 Task: Forward email with the signature Elle Wilson with the subject Interview follow-up from softage.1@softage.net to softage.8@softage.net with the message Please confirm your availability for the meeting scheduled on [date and time]., select first word, change the font color from current to yellow and background color to blue Send the email
Action: Mouse moved to (817, 62)
Screenshot: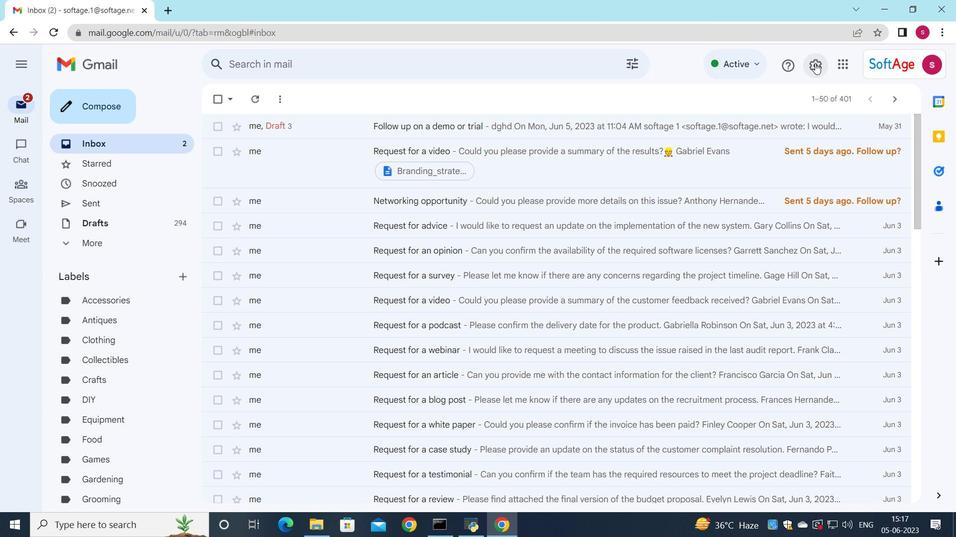 
Action: Mouse pressed left at (817, 62)
Screenshot: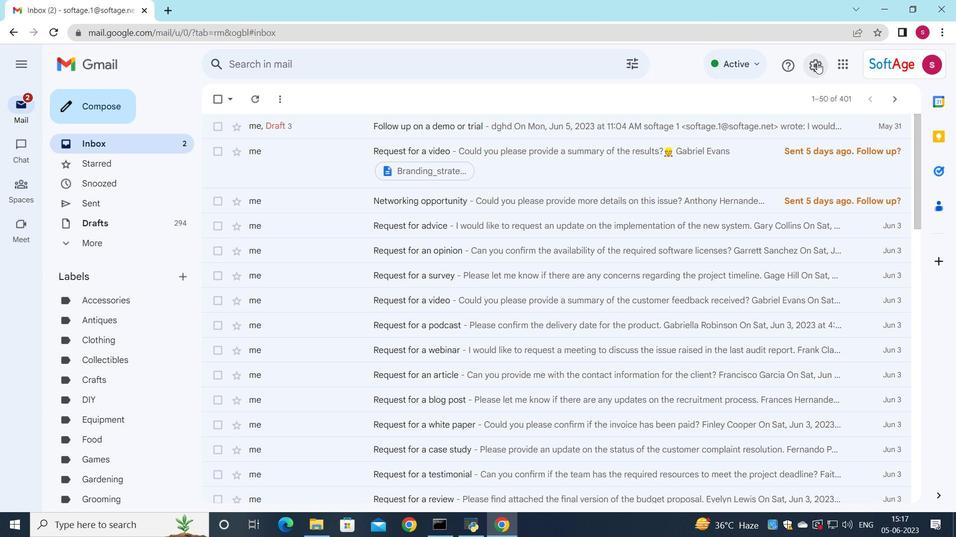 
Action: Mouse moved to (818, 120)
Screenshot: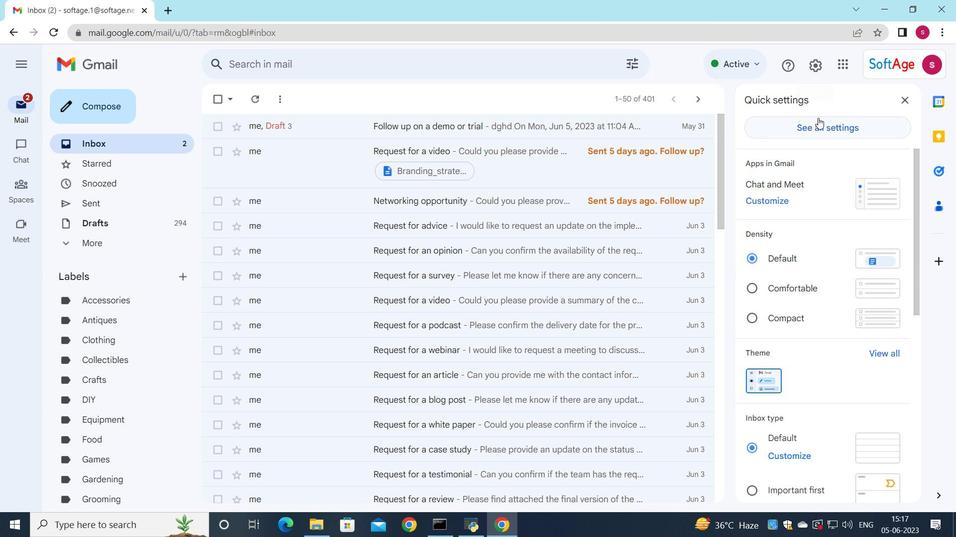 
Action: Mouse pressed left at (818, 120)
Screenshot: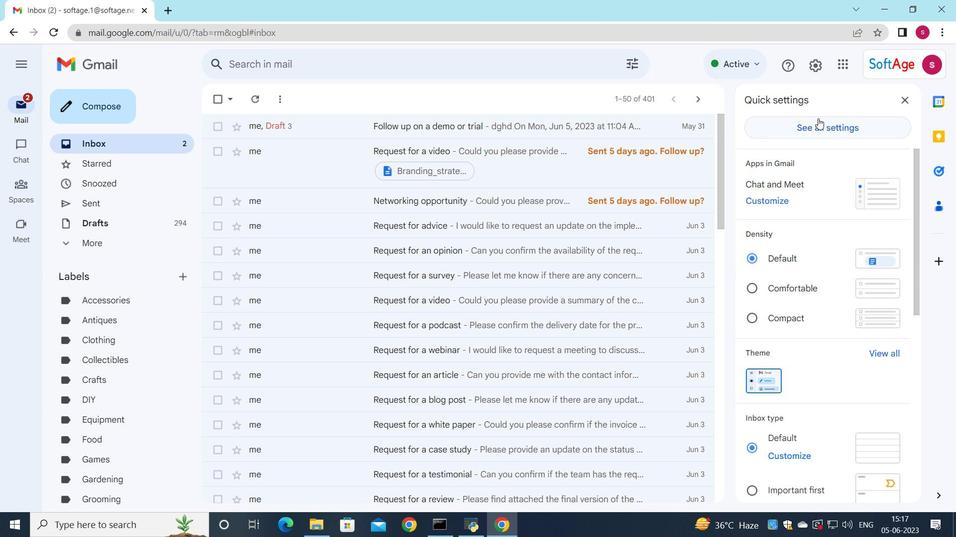 
Action: Mouse moved to (591, 220)
Screenshot: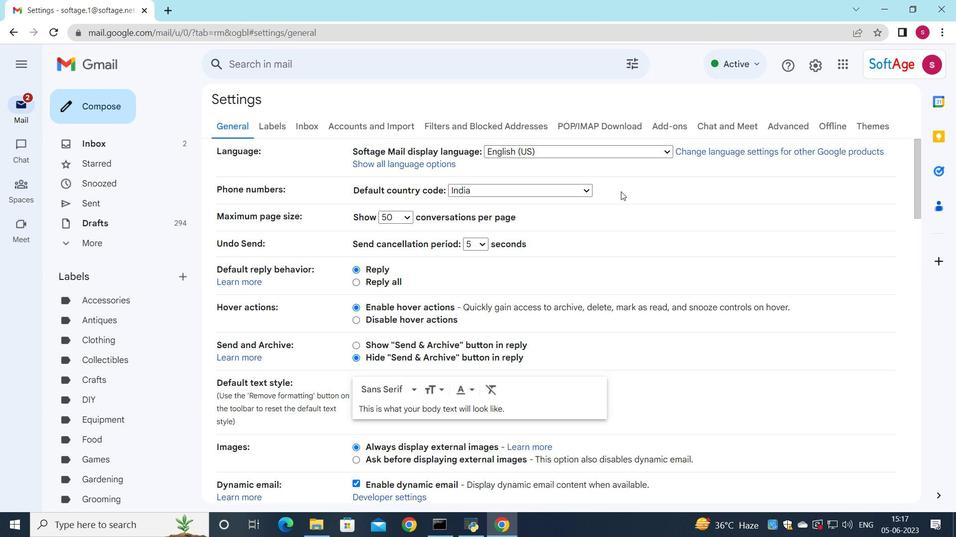 
Action: Mouse scrolled (591, 220) with delta (0, 0)
Screenshot: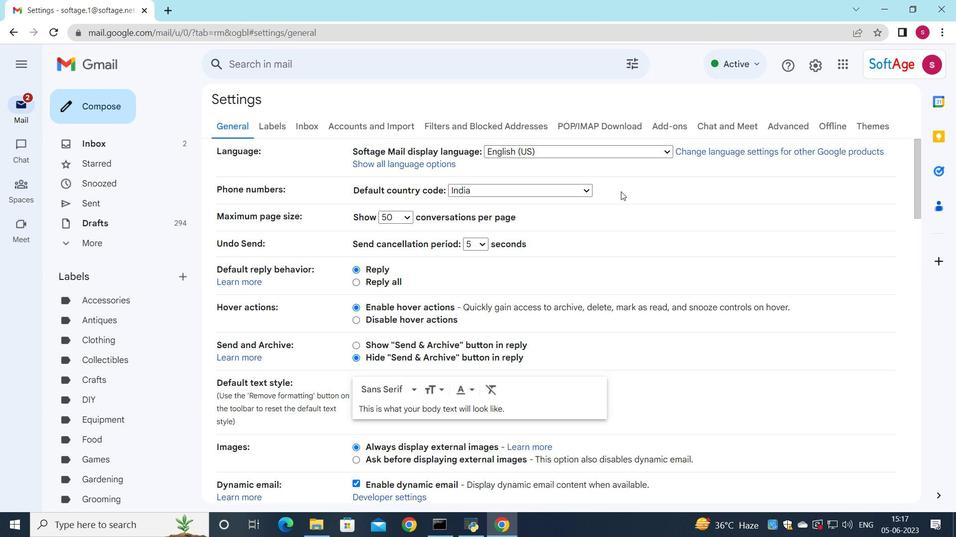
Action: Mouse moved to (587, 223)
Screenshot: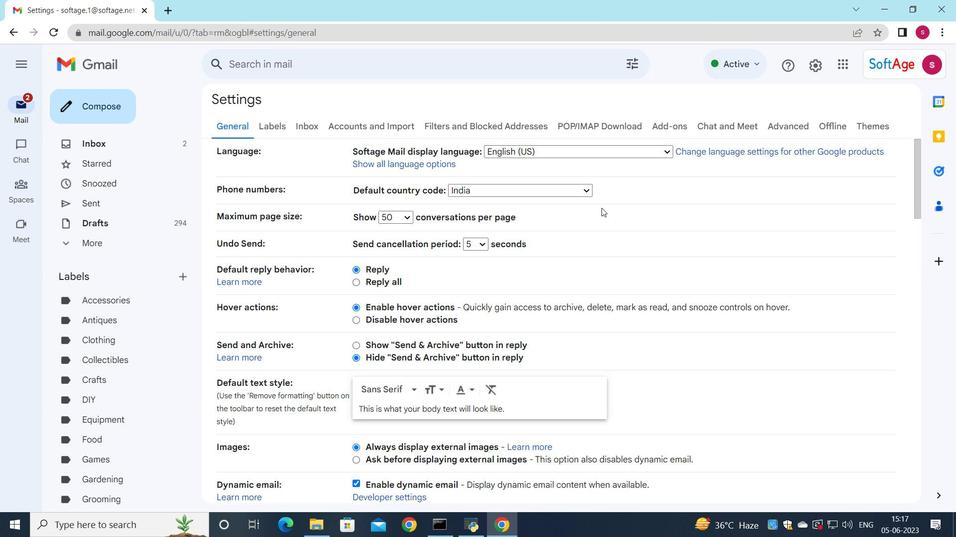 
Action: Mouse scrolled (587, 222) with delta (0, 0)
Screenshot: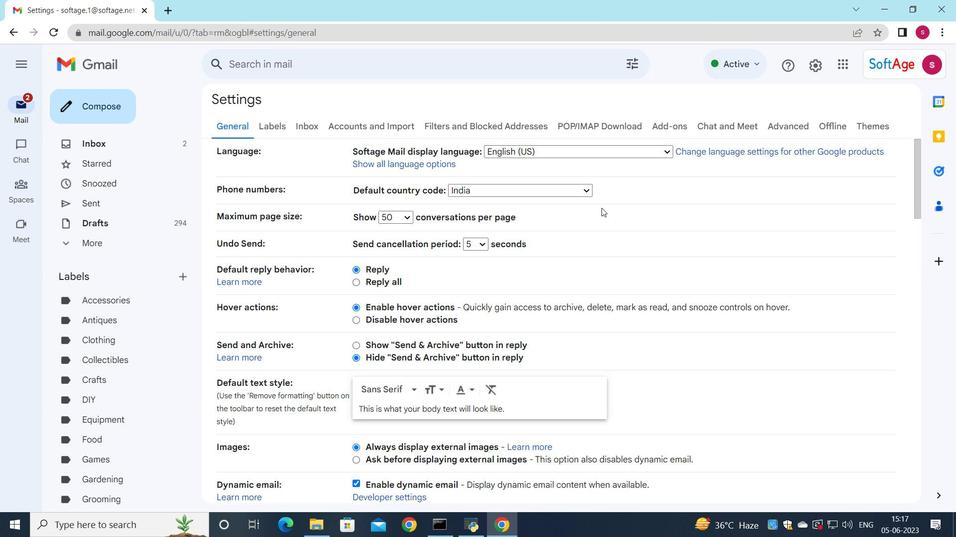 
Action: Mouse scrolled (587, 222) with delta (0, 0)
Screenshot: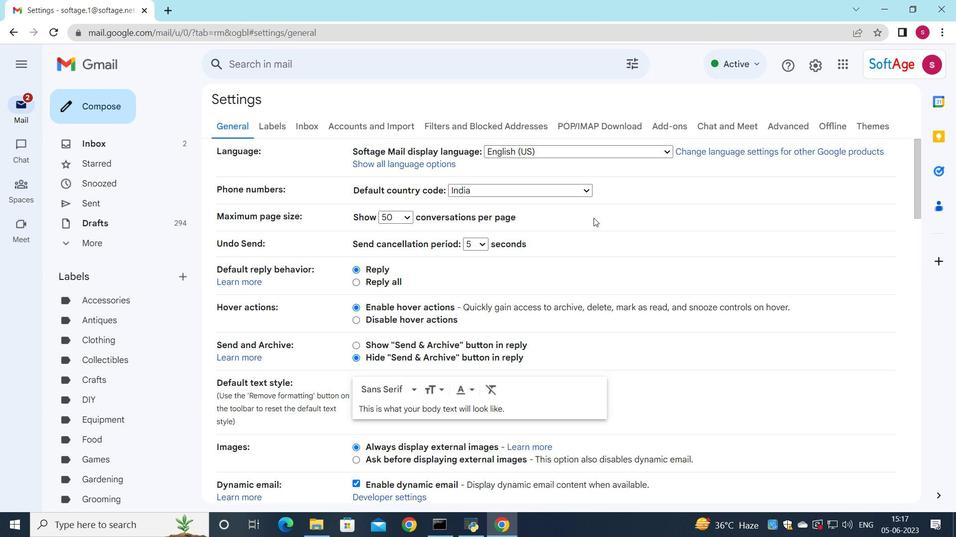 
Action: Mouse moved to (570, 256)
Screenshot: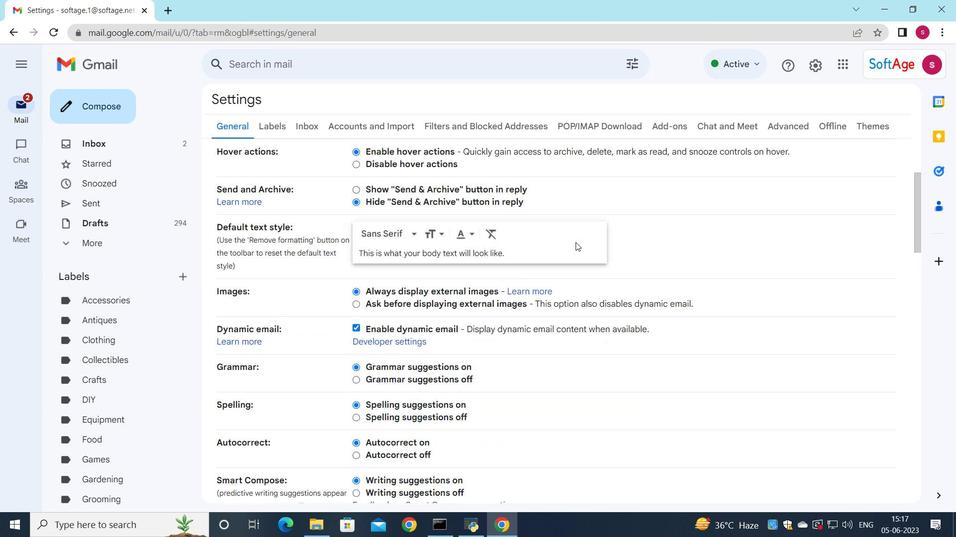 
Action: Mouse scrolled (570, 256) with delta (0, 0)
Screenshot: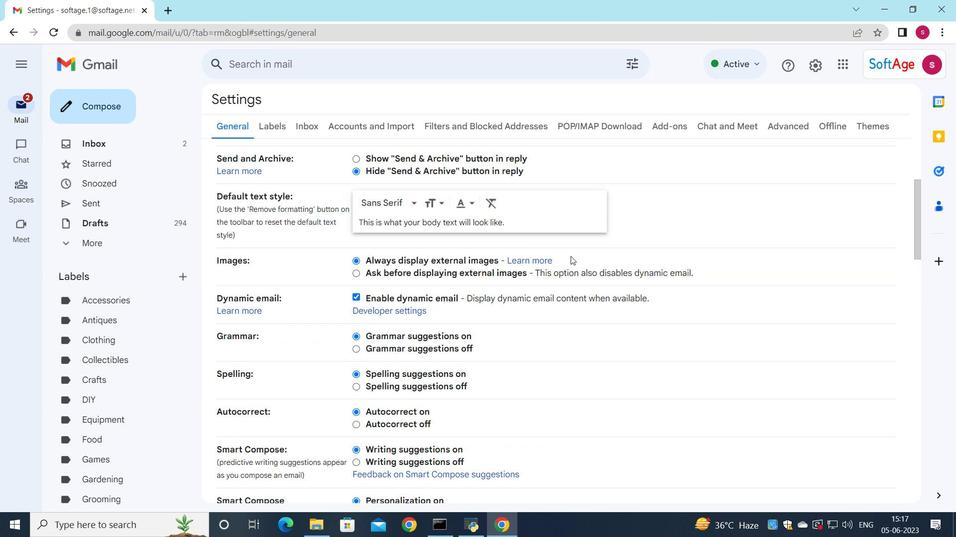 
Action: Mouse moved to (569, 266)
Screenshot: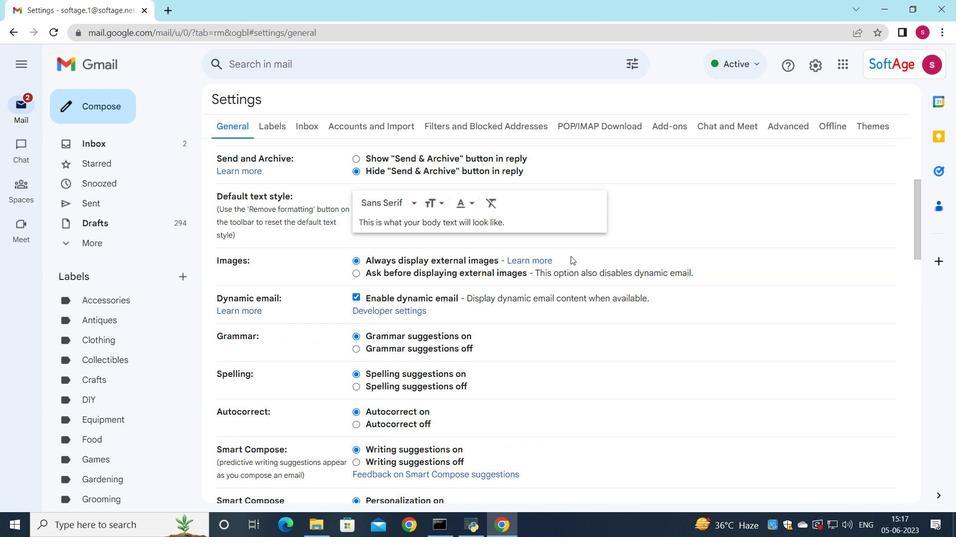 
Action: Mouse scrolled (569, 265) with delta (0, 0)
Screenshot: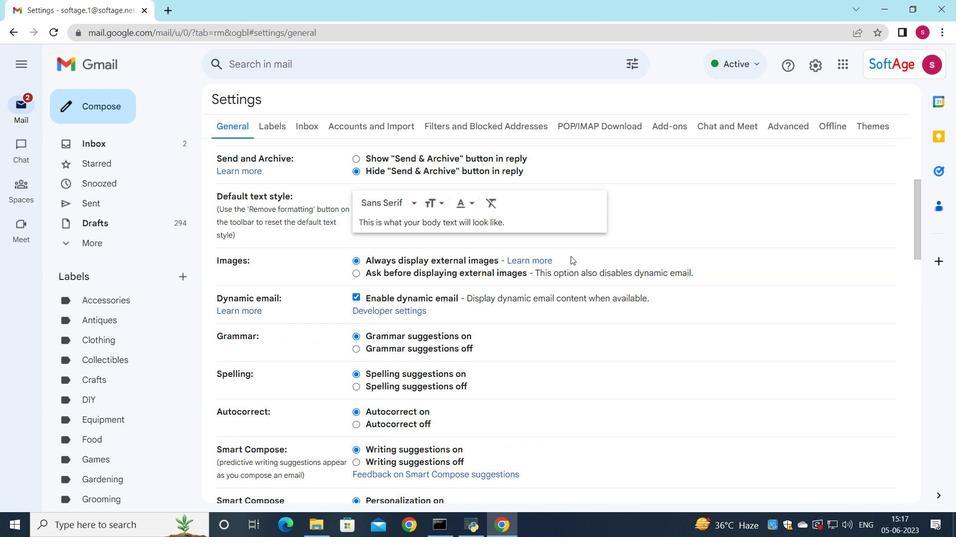 
Action: Mouse moved to (510, 339)
Screenshot: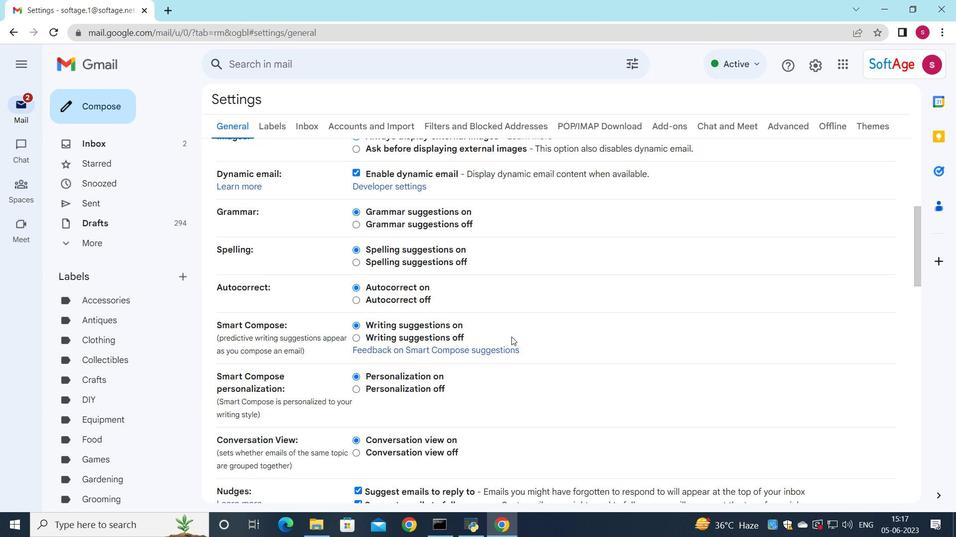 
Action: Mouse scrolled (510, 338) with delta (0, 0)
Screenshot: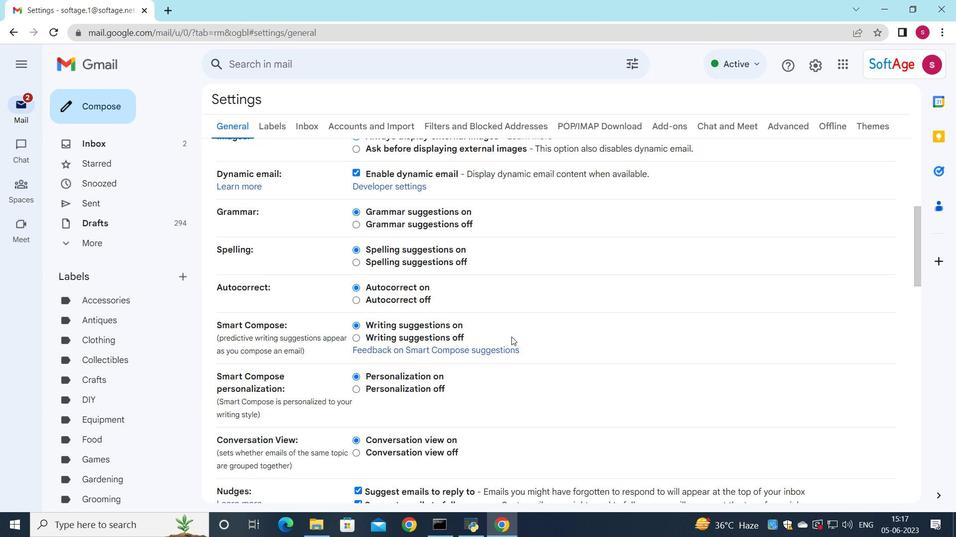 
Action: Mouse moved to (509, 341)
Screenshot: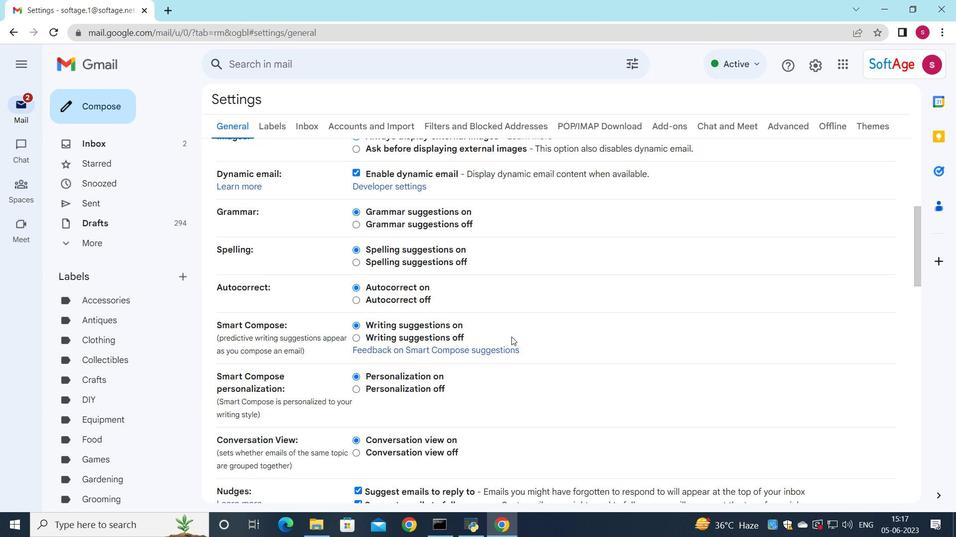 
Action: Mouse scrolled (509, 340) with delta (0, 0)
Screenshot: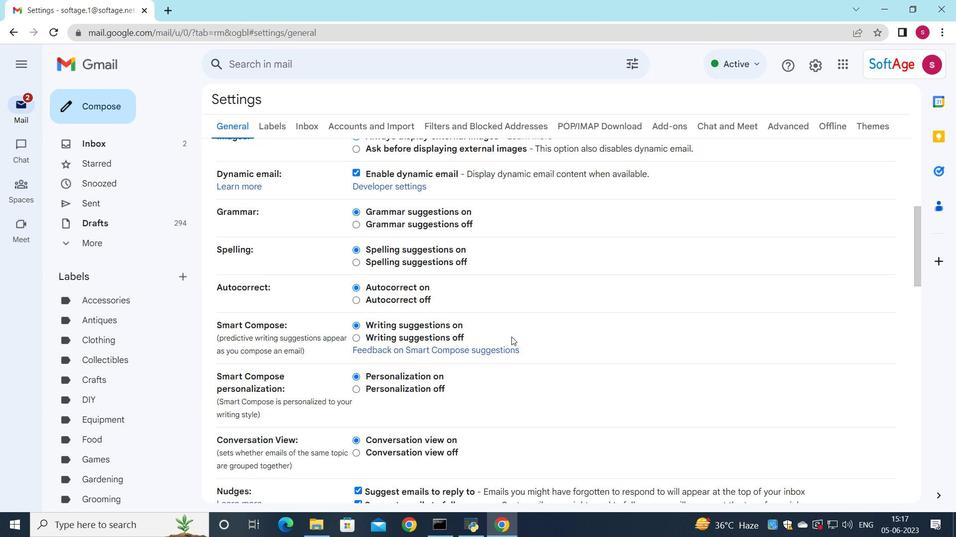 
Action: Mouse moved to (505, 345)
Screenshot: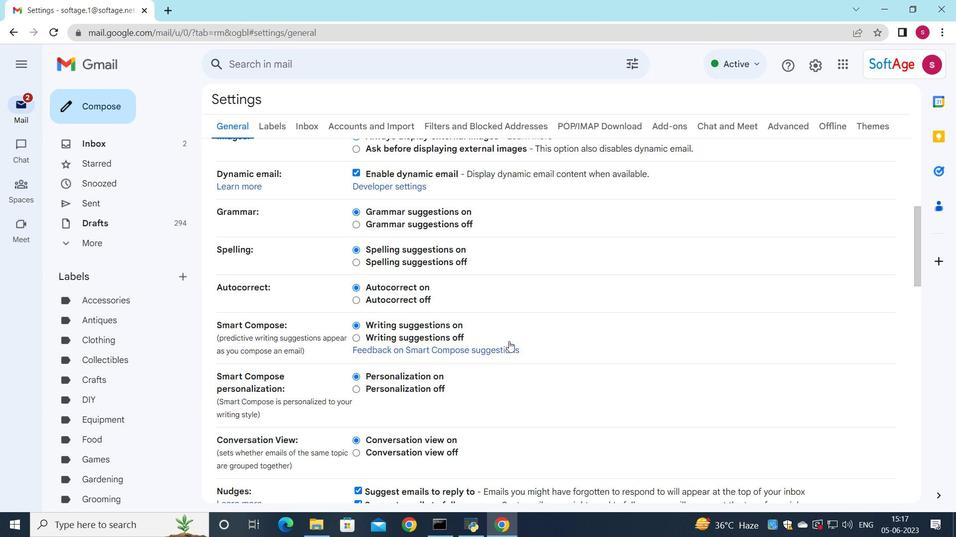 
Action: Mouse scrolled (508, 342) with delta (0, 0)
Screenshot: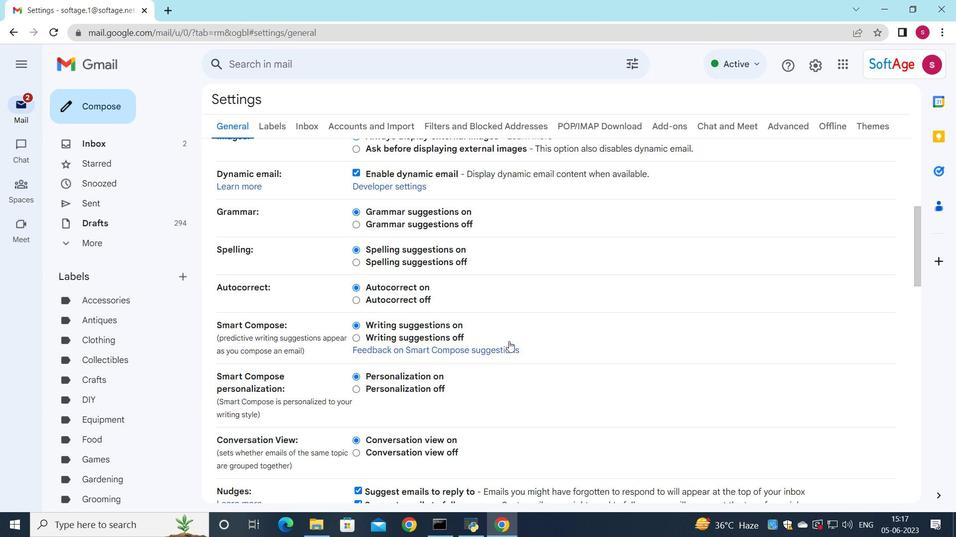 
Action: Mouse moved to (480, 381)
Screenshot: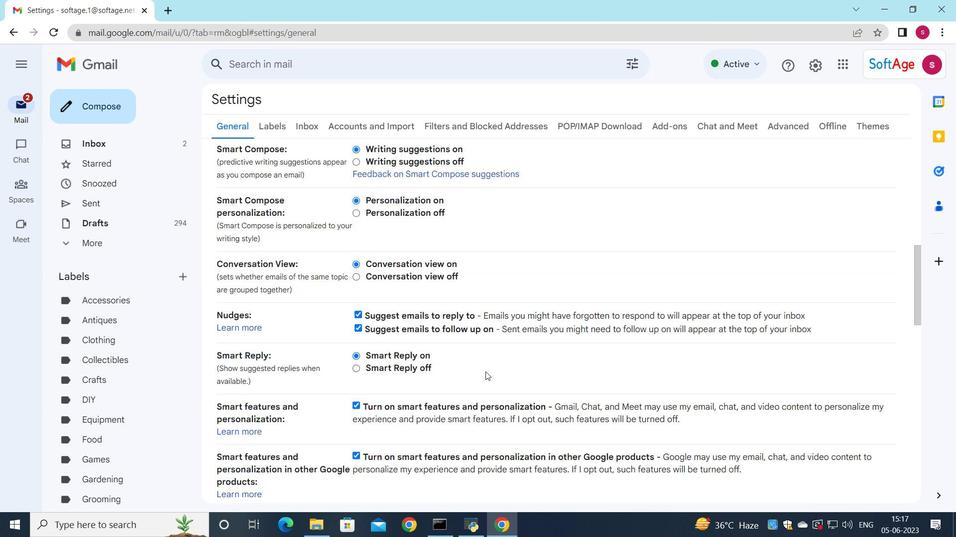 
Action: Mouse scrolled (480, 381) with delta (0, 0)
Screenshot: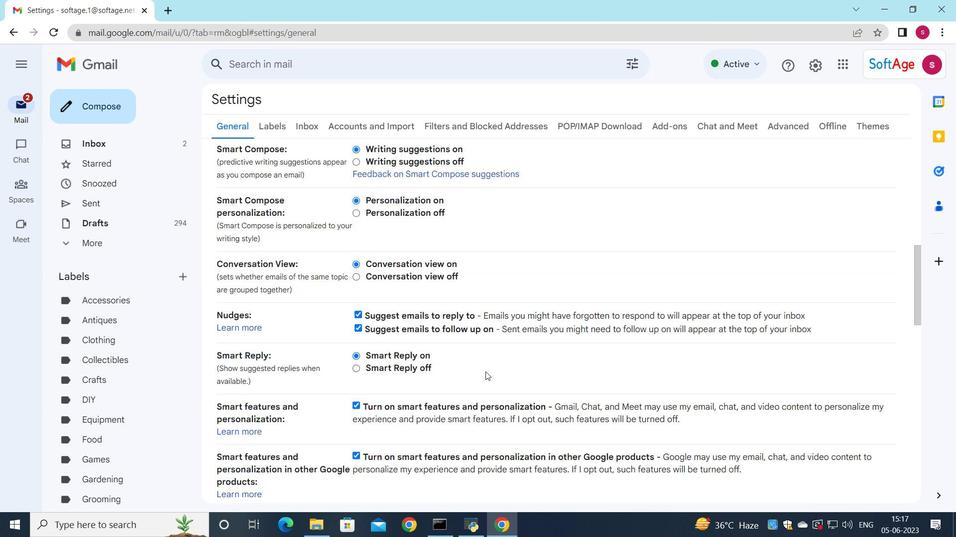 
Action: Mouse moved to (479, 383)
Screenshot: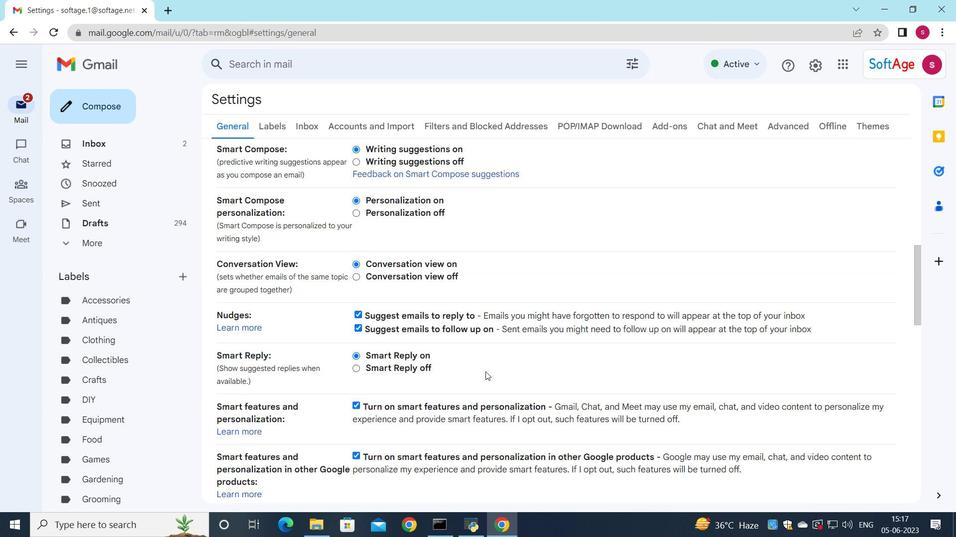 
Action: Mouse scrolled (479, 382) with delta (0, 0)
Screenshot: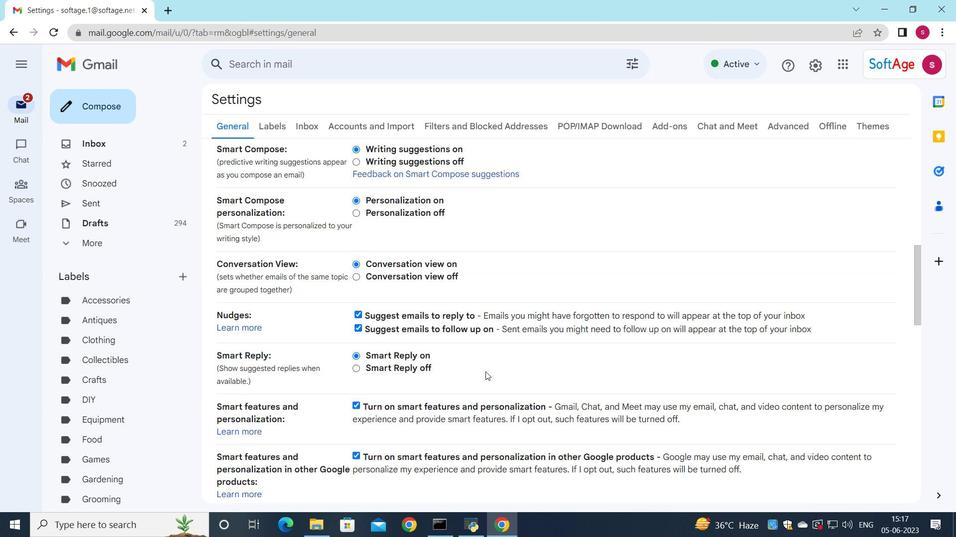 
Action: Mouse scrolled (479, 383) with delta (0, 0)
Screenshot: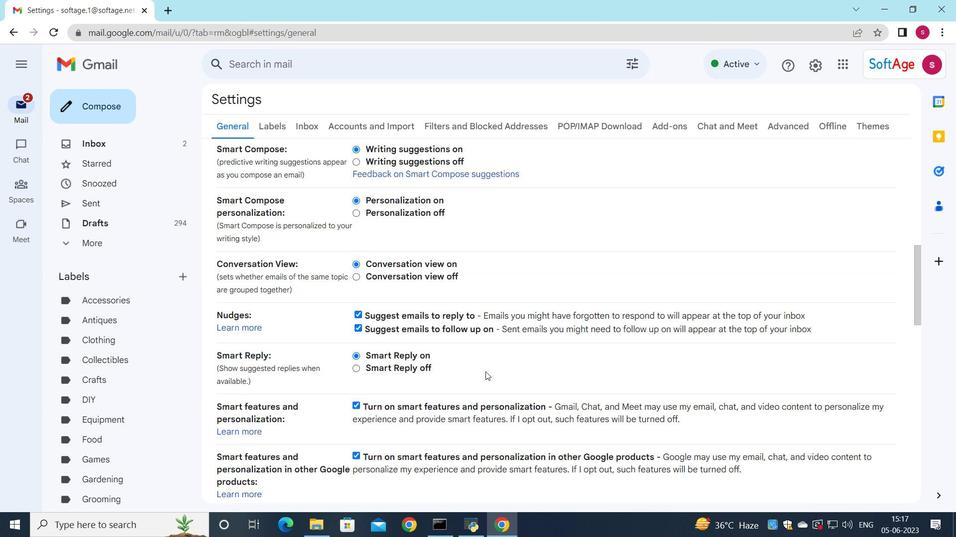 
Action: Mouse moved to (475, 386)
Screenshot: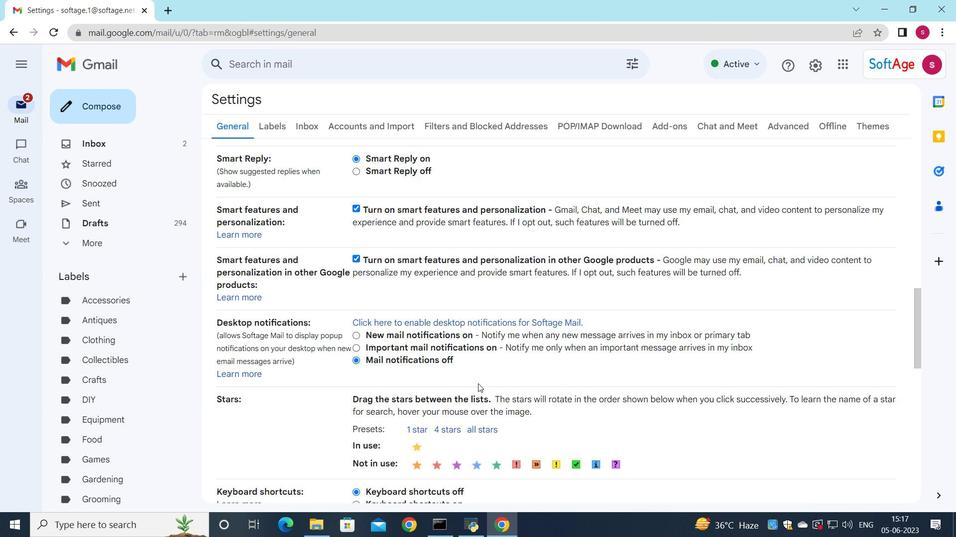 
Action: Mouse scrolled (475, 385) with delta (0, 0)
Screenshot: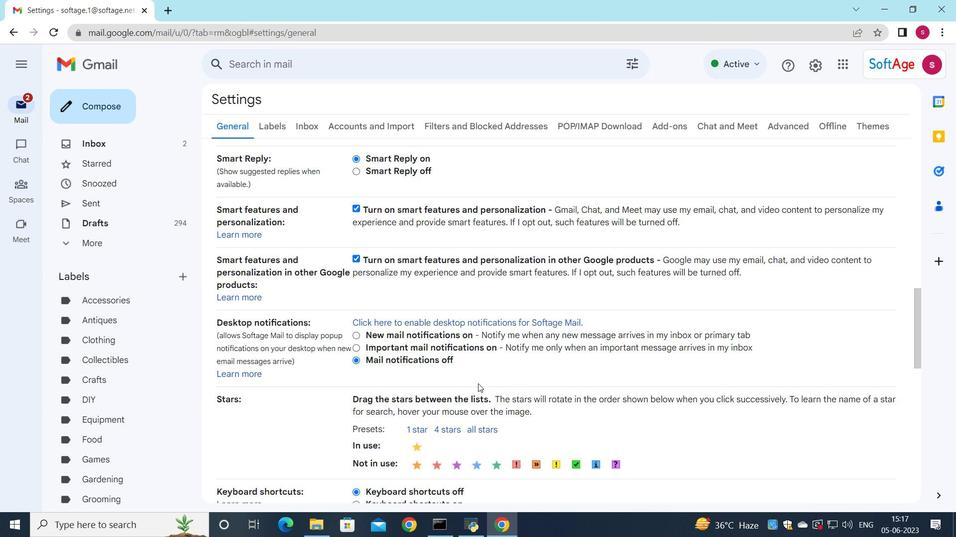 
Action: Mouse moved to (476, 386)
Screenshot: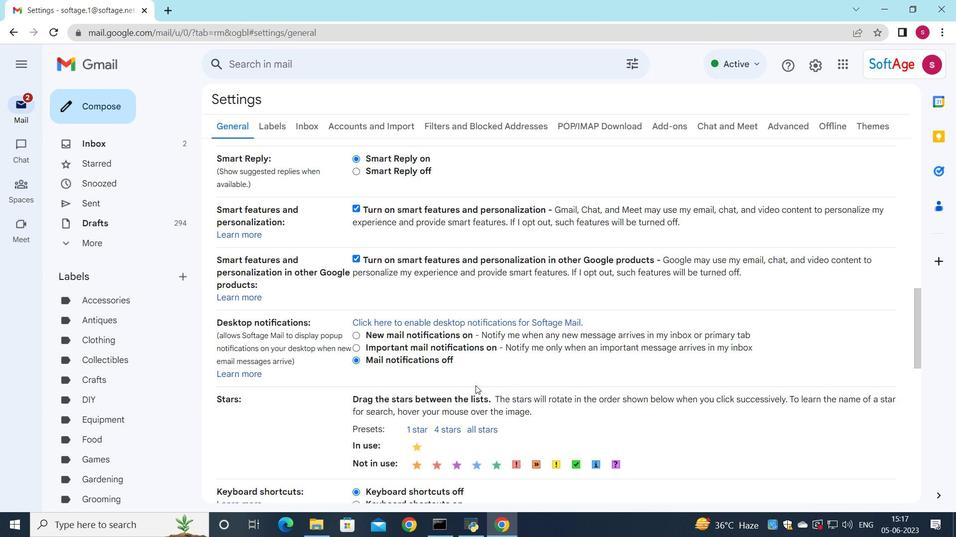 
Action: Mouse scrolled (476, 386) with delta (0, 0)
Screenshot: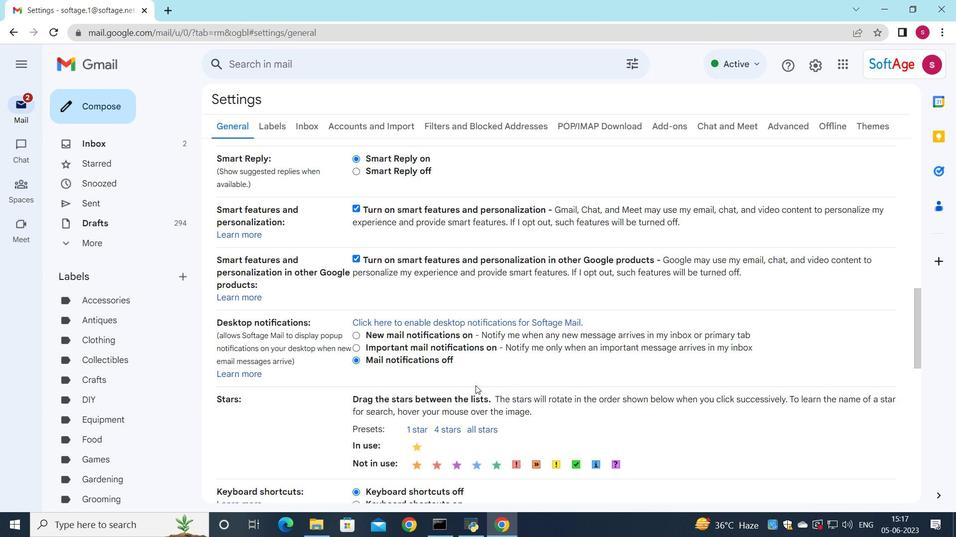 
Action: Mouse moved to (477, 388)
Screenshot: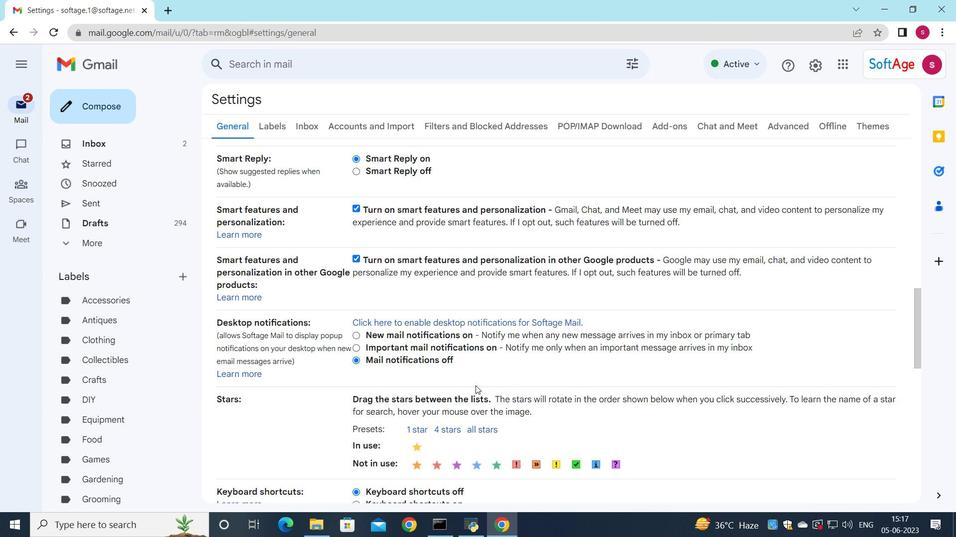 
Action: Mouse scrolled (477, 387) with delta (0, 0)
Screenshot: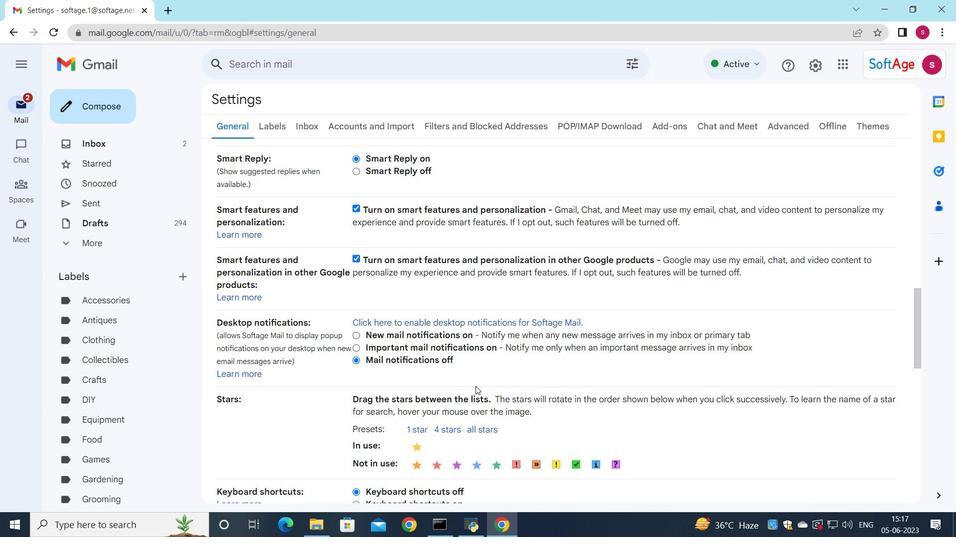
Action: Mouse moved to (414, 447)
Screenshot: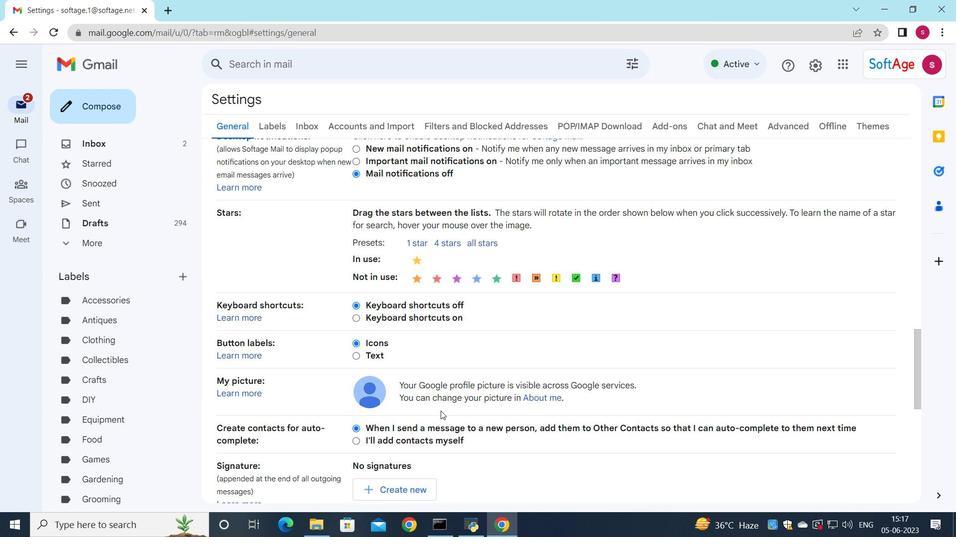 
Action: Mouse scrolled (414, 446) with delta (0, 0)
Screenshot: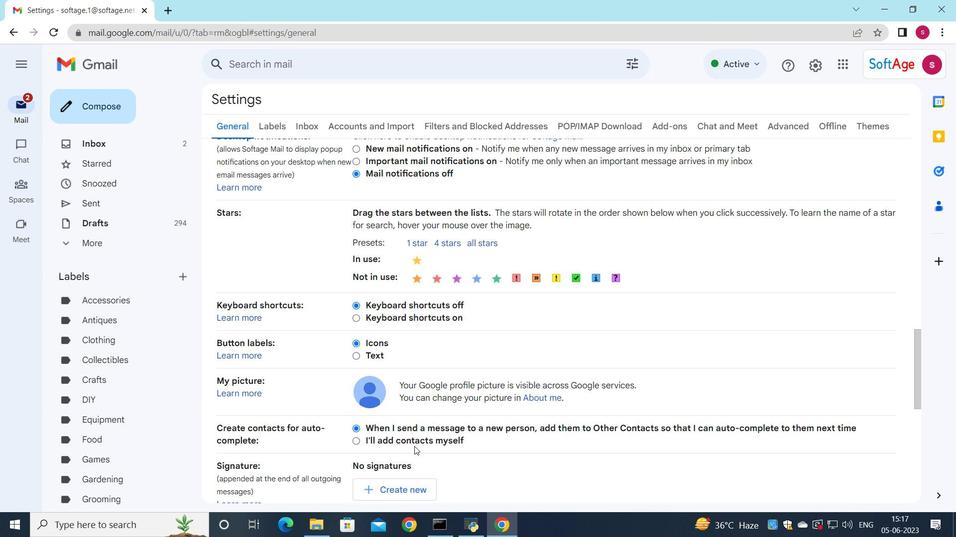 
Action: Mouse moved to (405, 423)
Screenshot: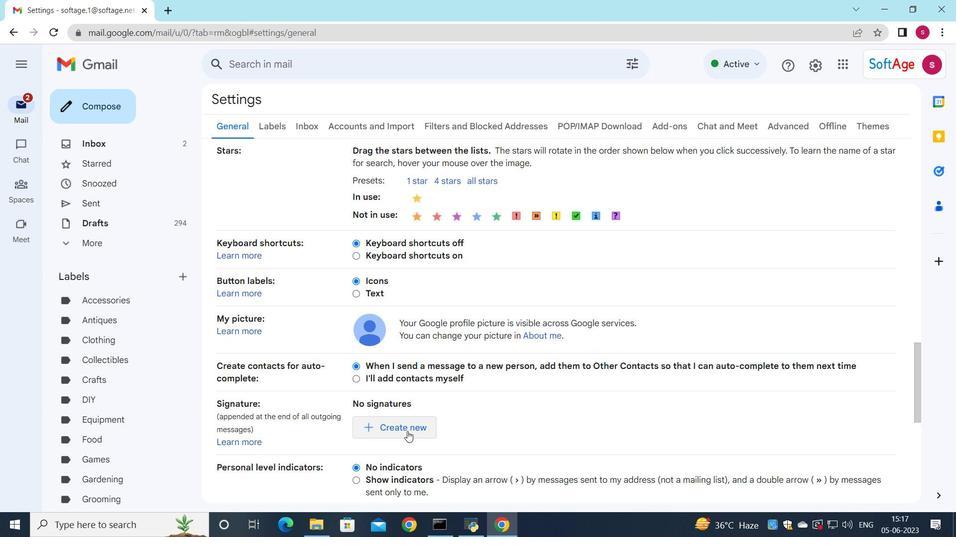 
Action: Mouse pressed left at (405, 423)
Screenshot: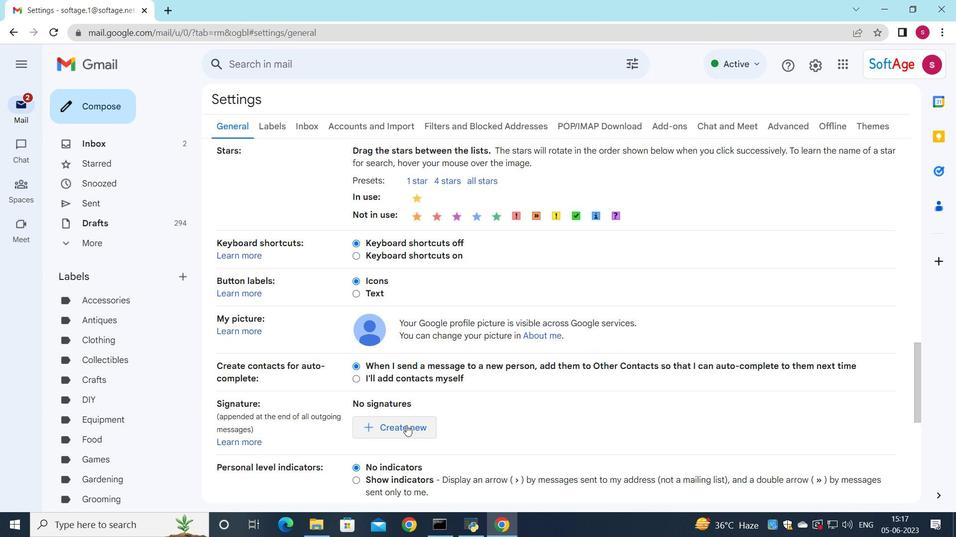 
Action: Mouse moved to (475, 290)
Screenshot: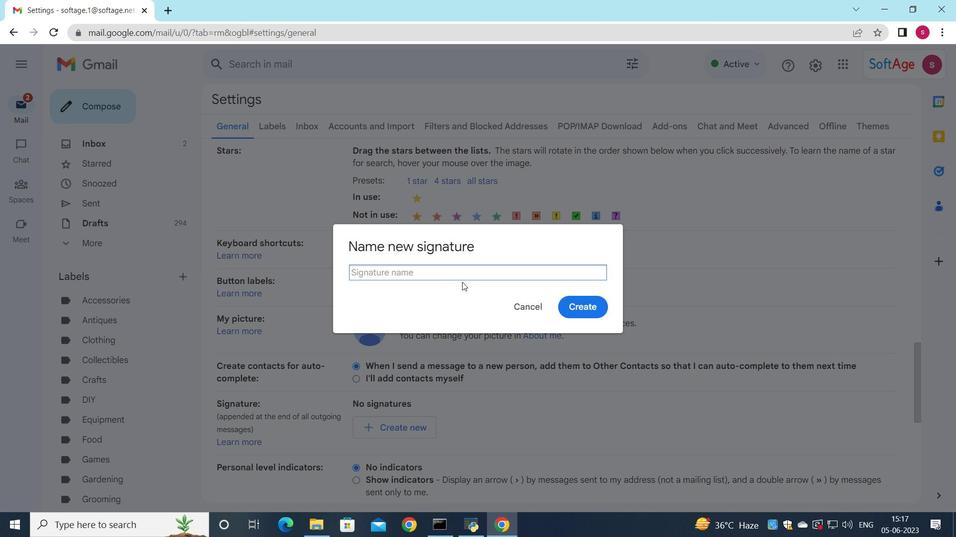 
Action: Key pressed <Key.shift>Elle<Key.space><Key.shift><Key.shift><Key.shift><Key.shift><Key.shift><Key.shift><Key.shift><Key.shift><Key.shift><Key.shift><Key.shift><Key.shift><Key.shift><Key.shift><Key.shift><Key.shift><Key.shift><Key.shift><Key.shift><Key.shift><Key.shift><Key.shift><Key.shift>Wilson
Screenshot: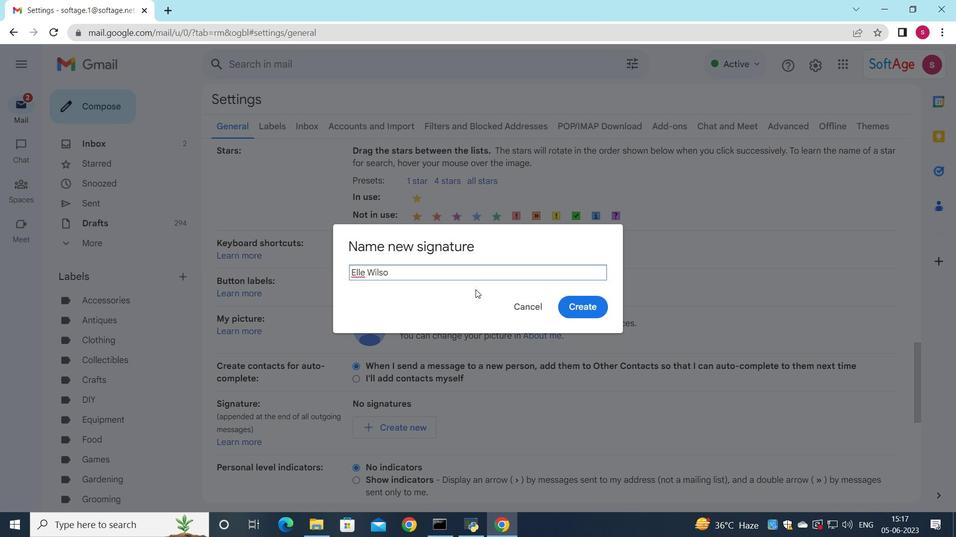 
Action: Mouse moved to (586, 318)
Screenshot: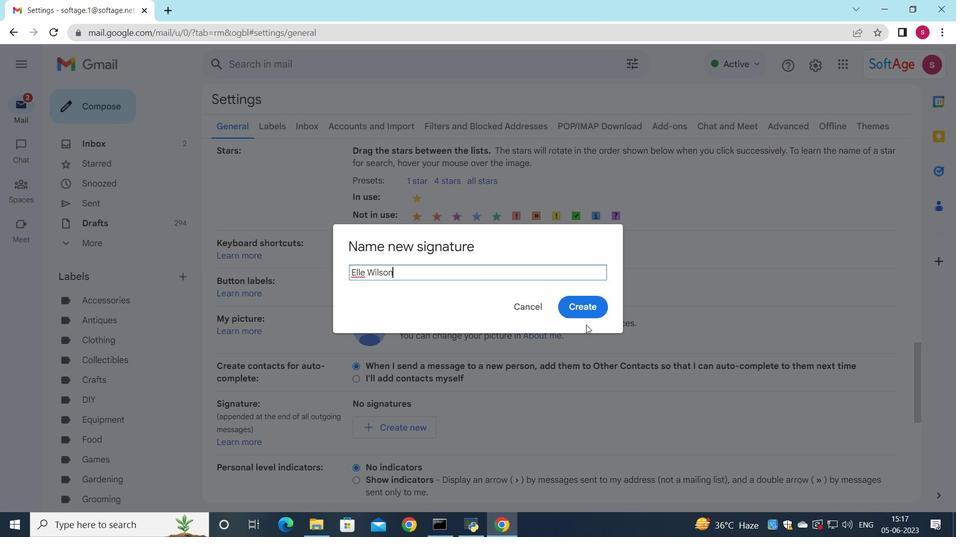 
Action: Mouse pressed left at (586, 318)
Screenshot: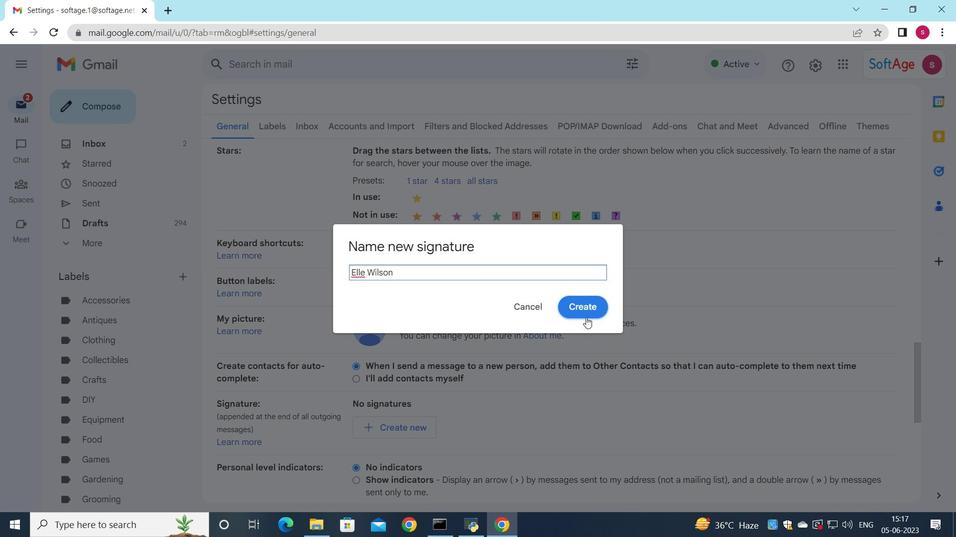 
Action: Mouse moved to (565, 409)
Screenshot: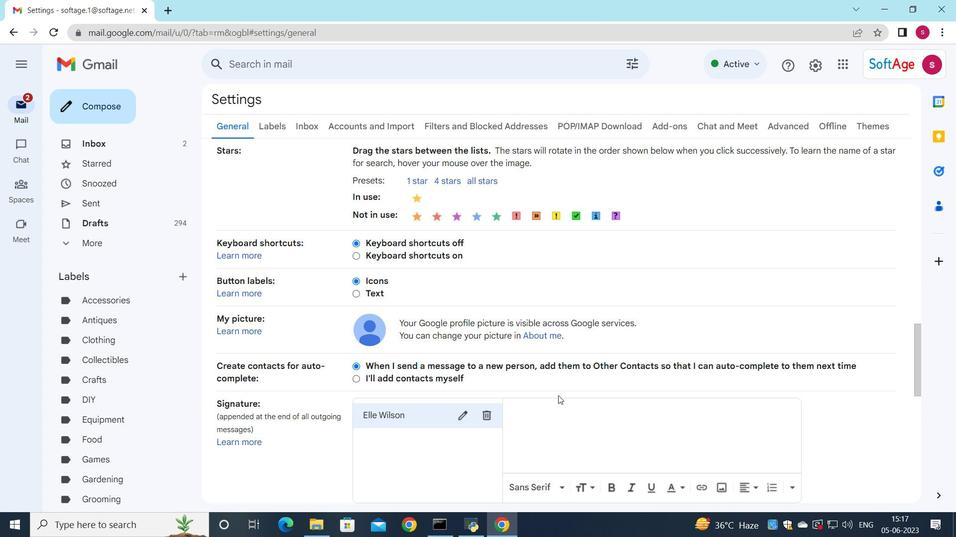 
Action: Mouse pressed left at (565, 409)
Screenshot: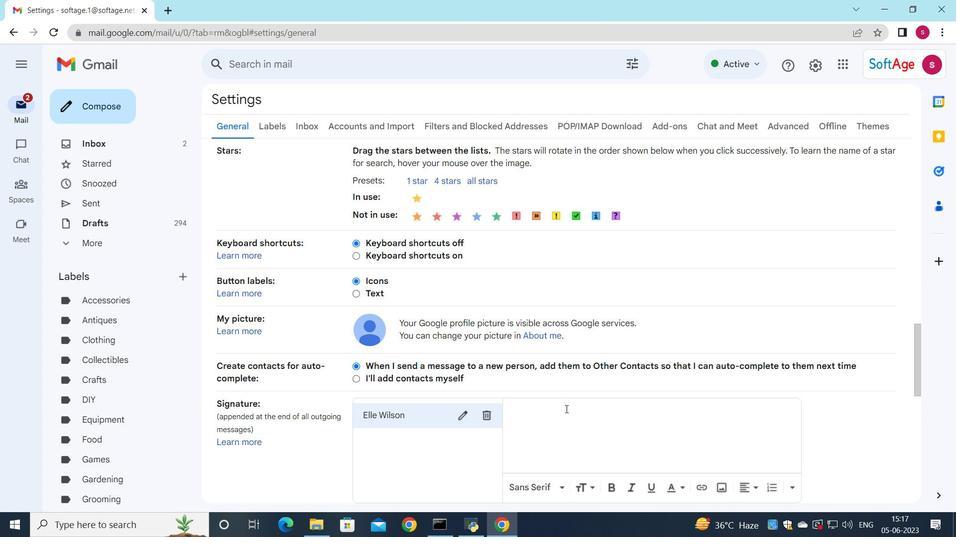 
Action: Mouse moved to (600, 341)
Screenshot: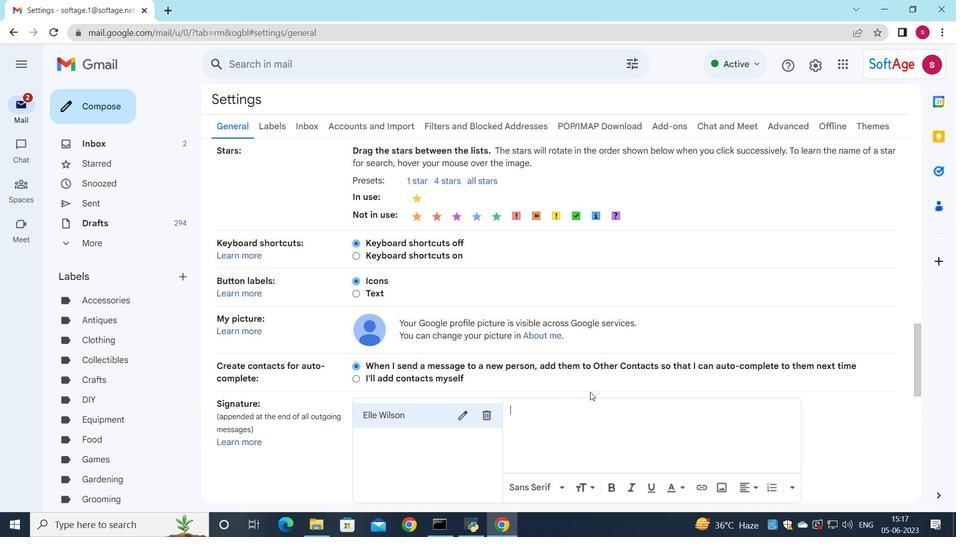
Action: Key pressed <Key.shift>Elle<Key.space><Key.shift>Wilson
Screenshot: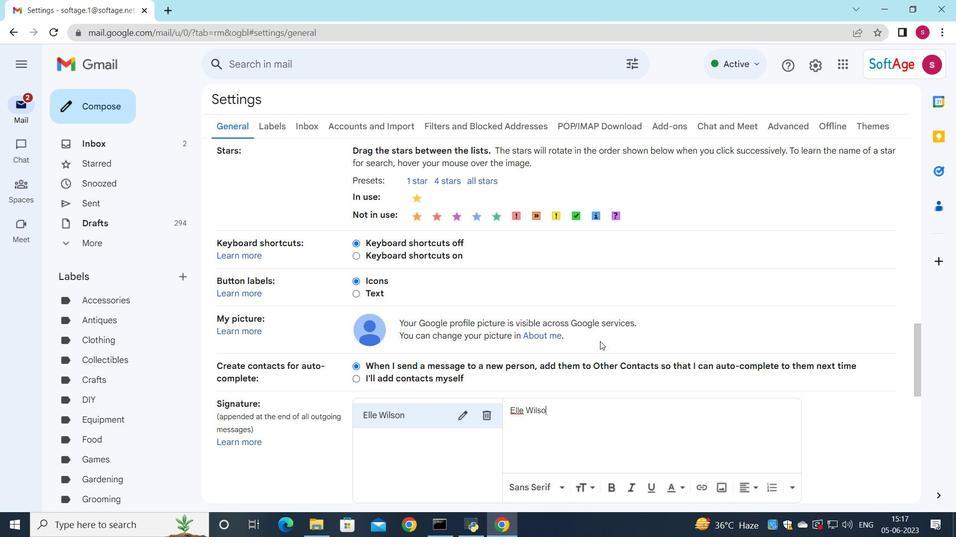 
Action: Mouse scrolled (600, 341) with delta (0, 0)
Screenshot: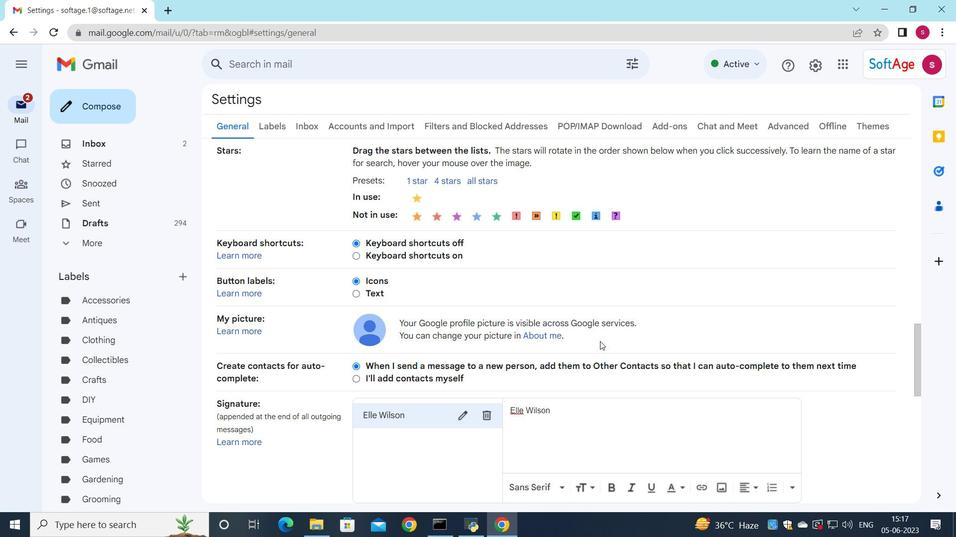
Action: Mouse scrolled (600, 341) with delta (0, 0)
Screenshot: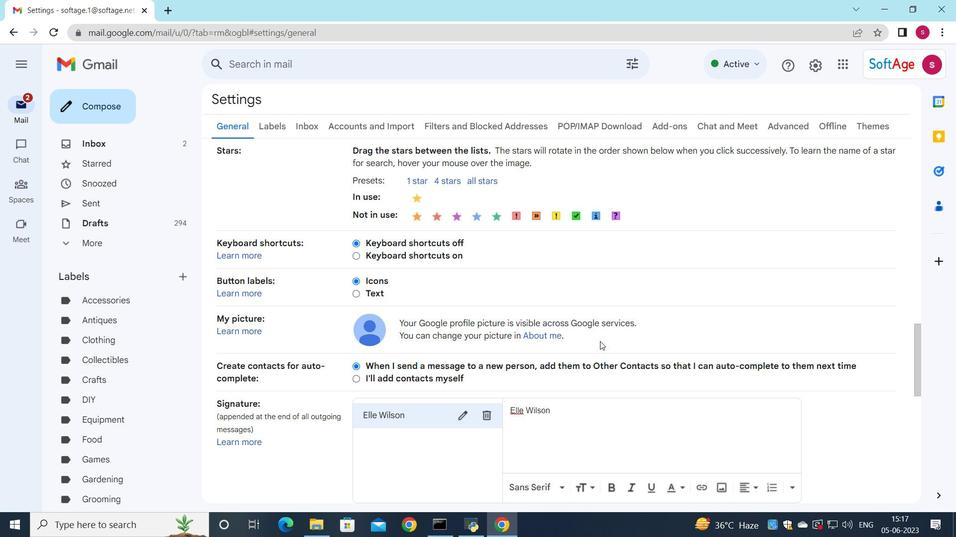 
Action: Mouse moved to (515, 378)
Screenshot: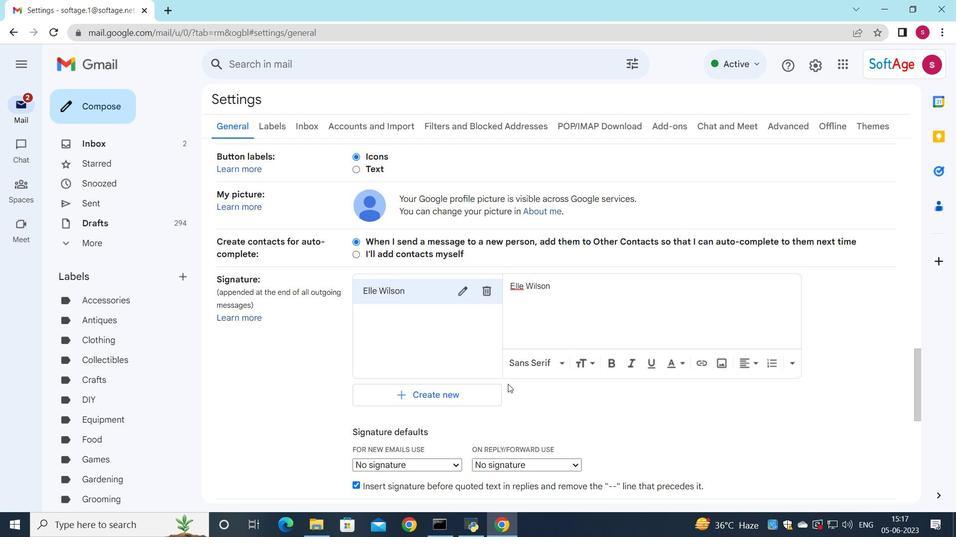 
Action: Mouse scrolled (511, 380) with delta (0, 0)
Screenshot: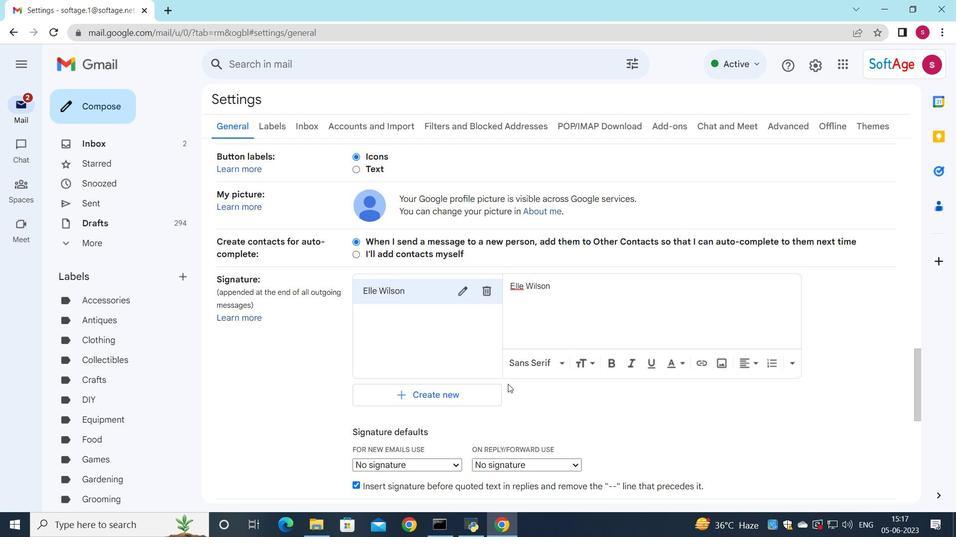 
Action: Mouse scrolled (515, 377) with delta (0, 0)
Screenshot: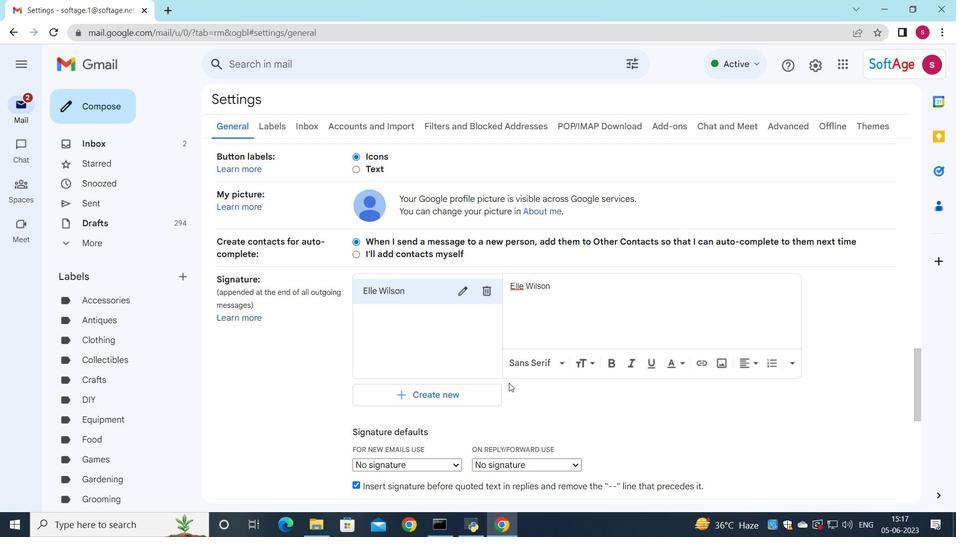 
Action: Mouse moved to (515, 402)
Screenshot: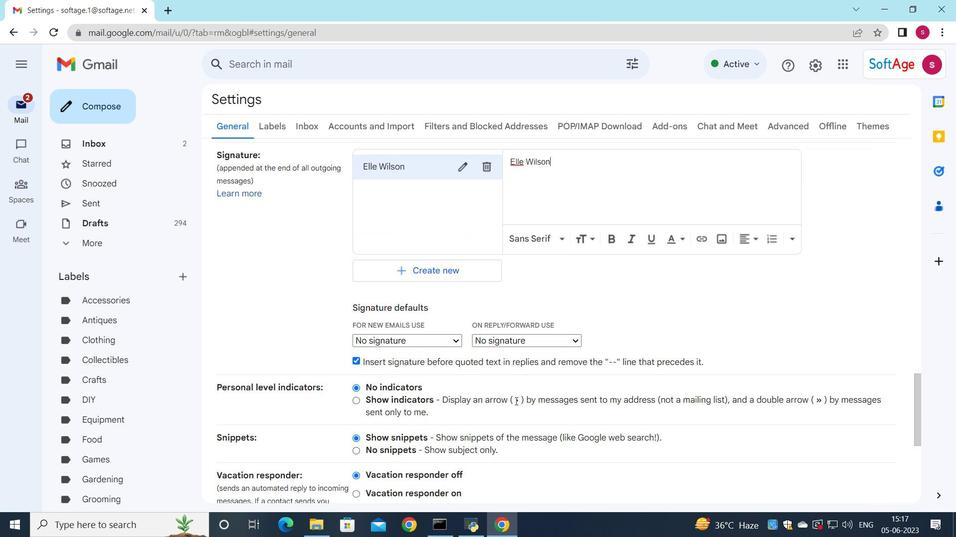 
Action: Mouse scrolled (515, 402) with delta (0, 0)
Screenshot: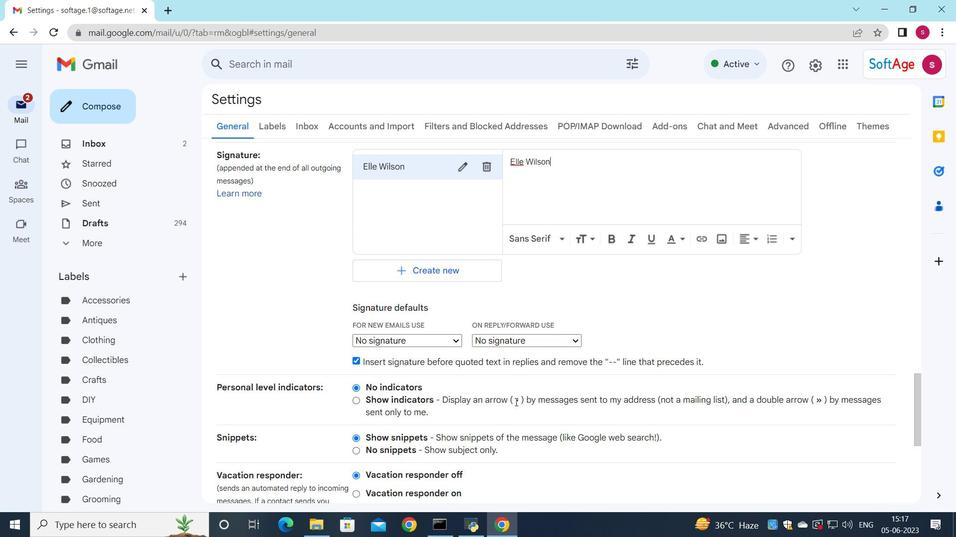 
Action: Mouse moved to (441, 275)
Screenshot: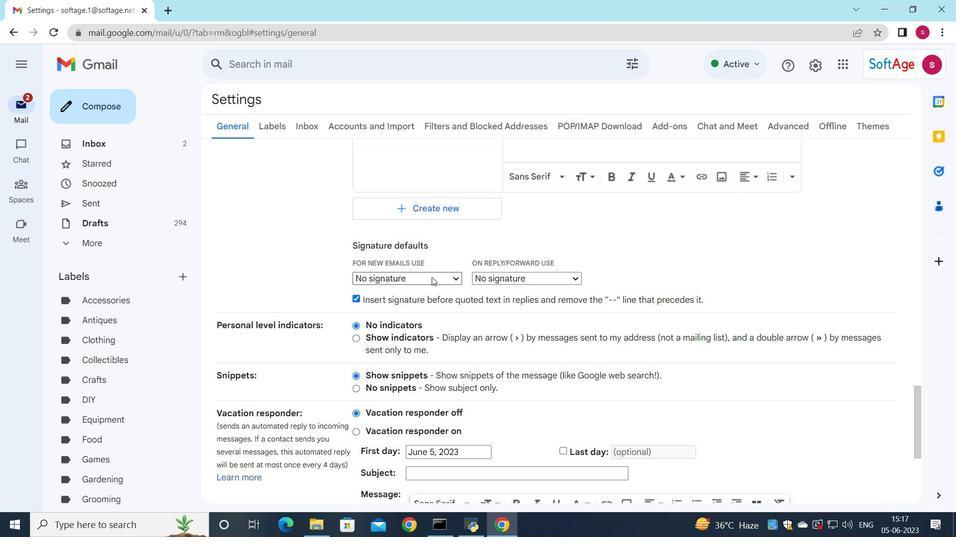
Action: Mouse pressed left at (441, 275)
Screenshot: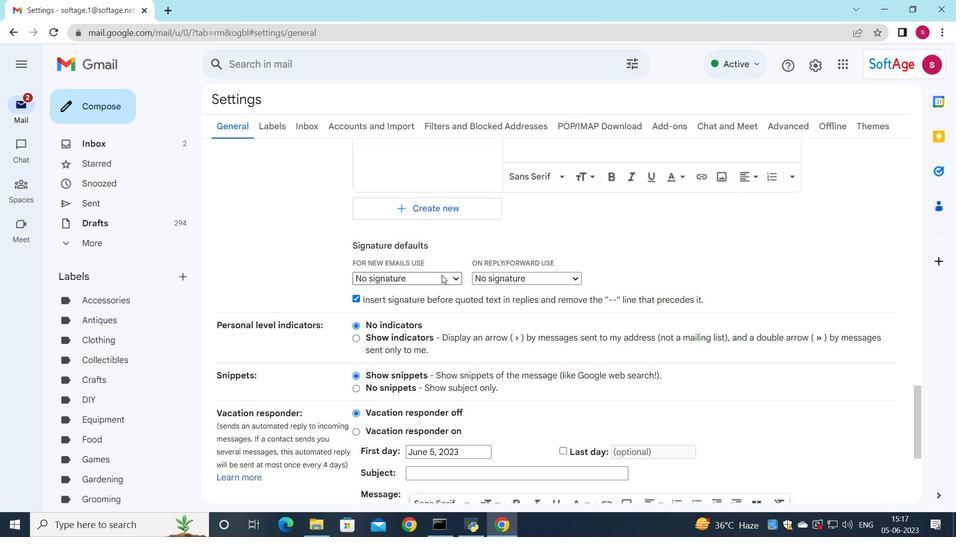 
Action: Mouse moved to (442, 299)
Screenshot: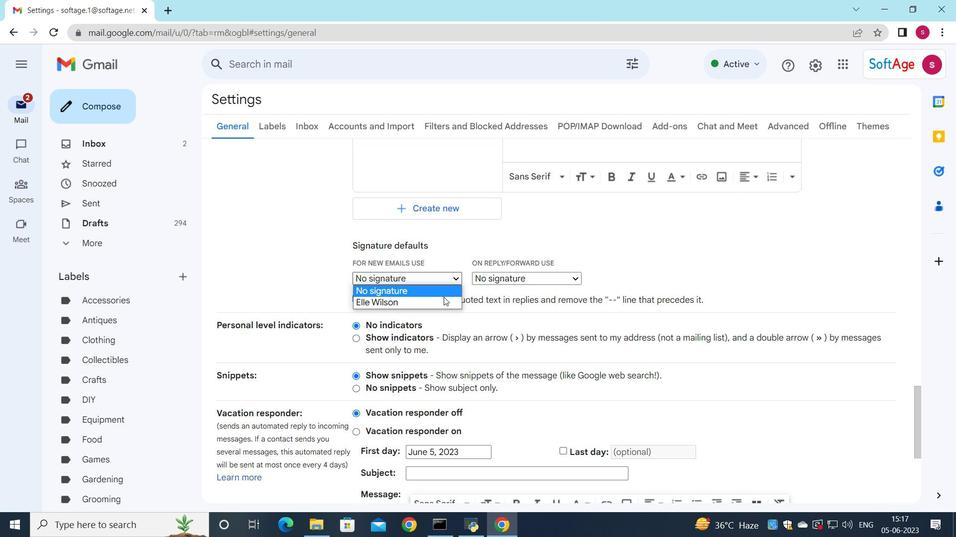 
Action: Mouse pressed left at (442, 299)
Screenshot: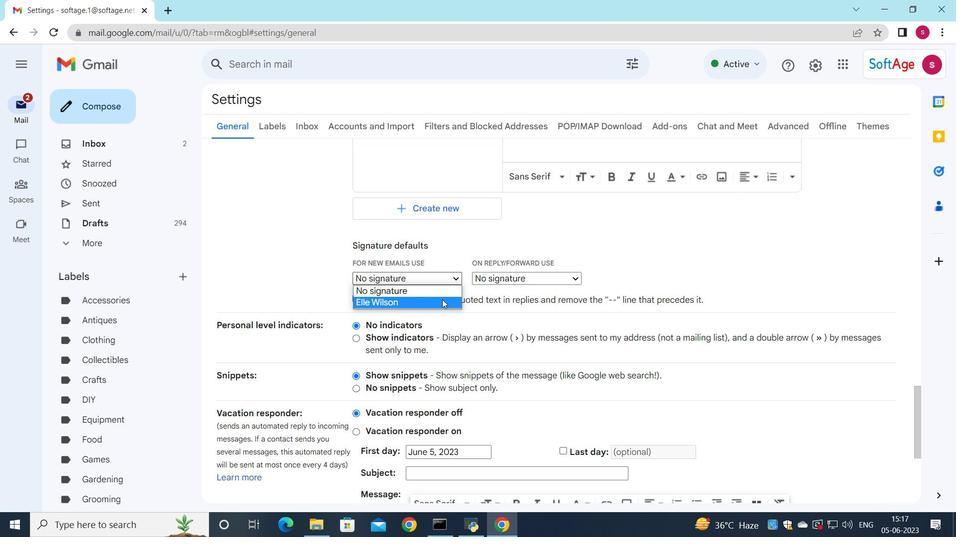 
Action: Mouse moved to (501, 279)
Screenshot: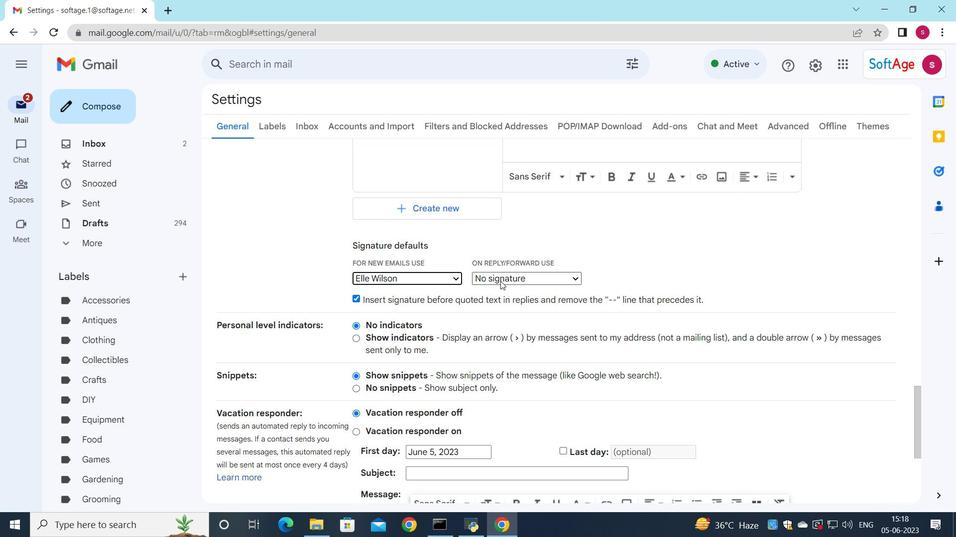 
Action: Mouse pressed left at (501, 279)
Screenshot: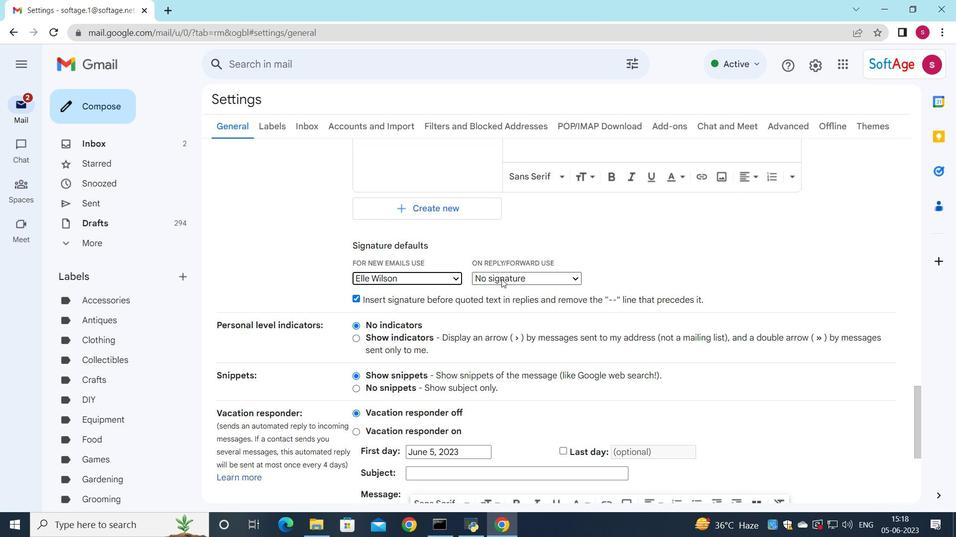 
Action: Mouse moved to (500, 301)
Screenshot: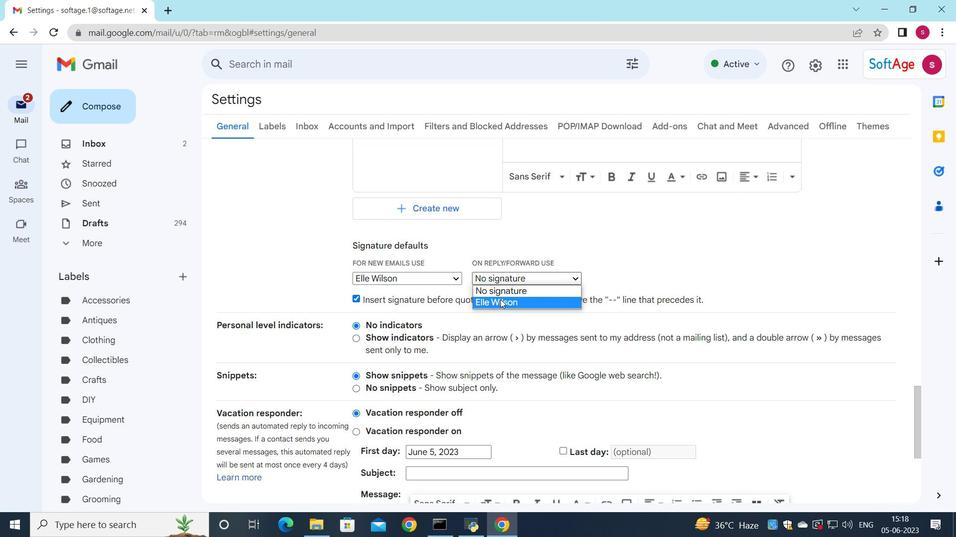 
Action: Mouse pressed left at (500, 301)
Screenshot: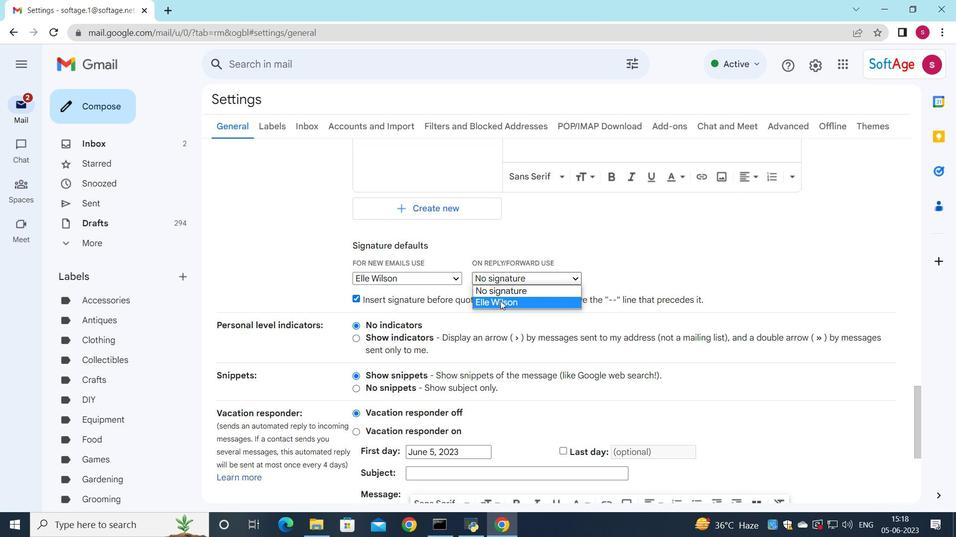 
Action: Mouse scrolled (500, 300) with delta (0, 0)
Screenshot: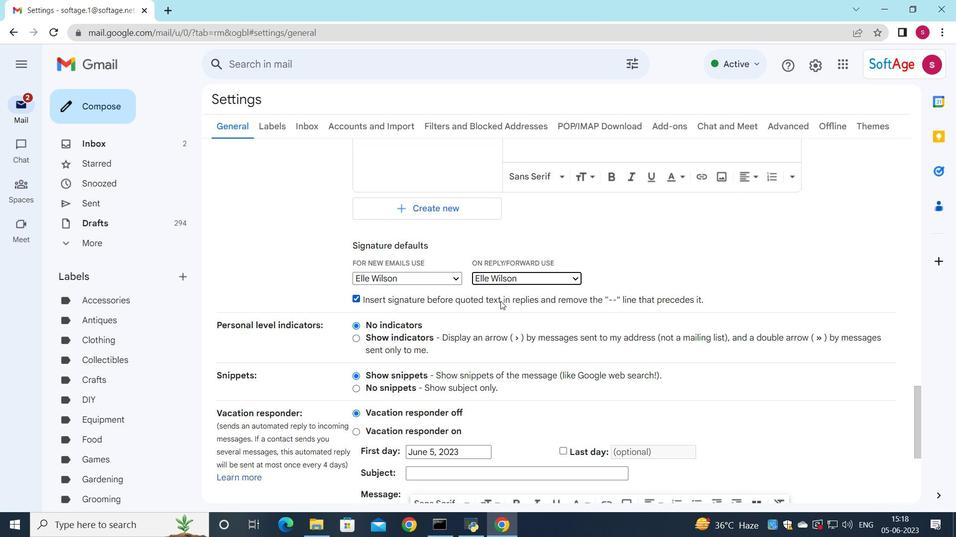 
Action: Mouse scrolled (500, 300) with delta (0, 0)
Screenshot: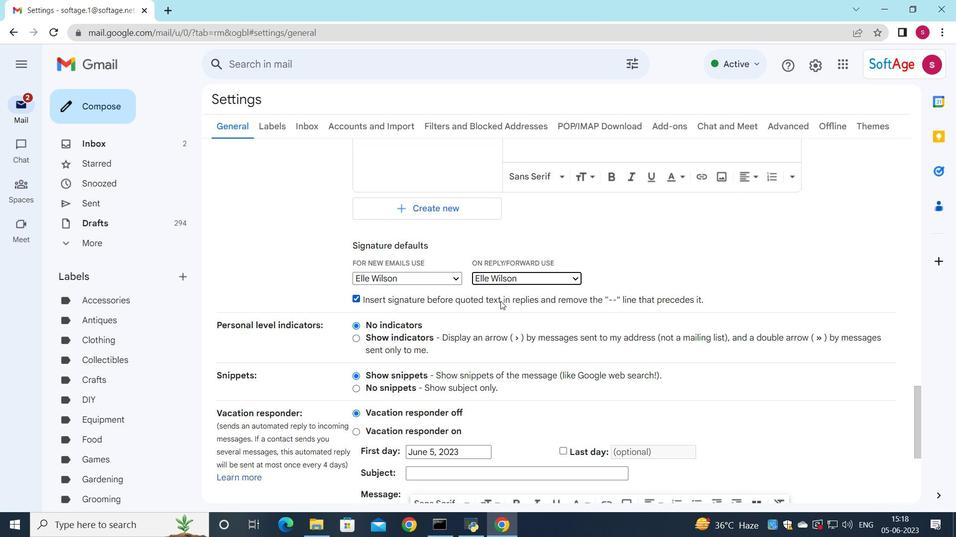 
Action: Mouse scrolled (500, 300) with delta (0, 0)
Screenshot: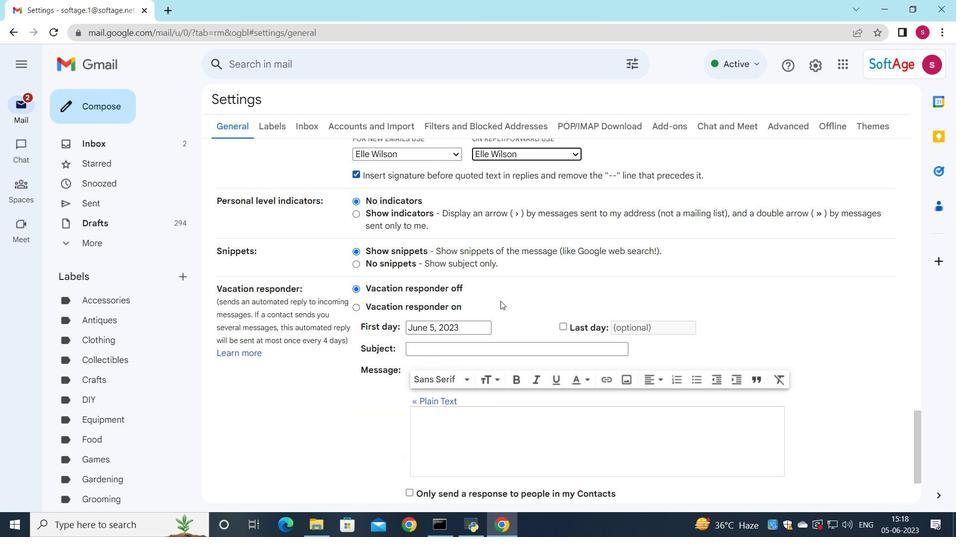 
Action: Mouse scrolled (500, 300) with delta (0, 0)
Screenshot: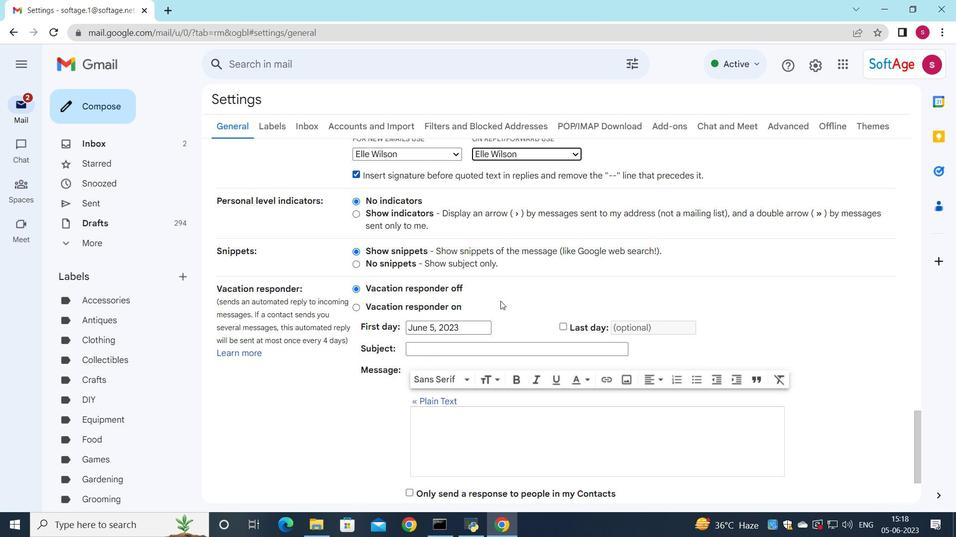 
Action: Mouse moved to (500, 305)
Screenshot: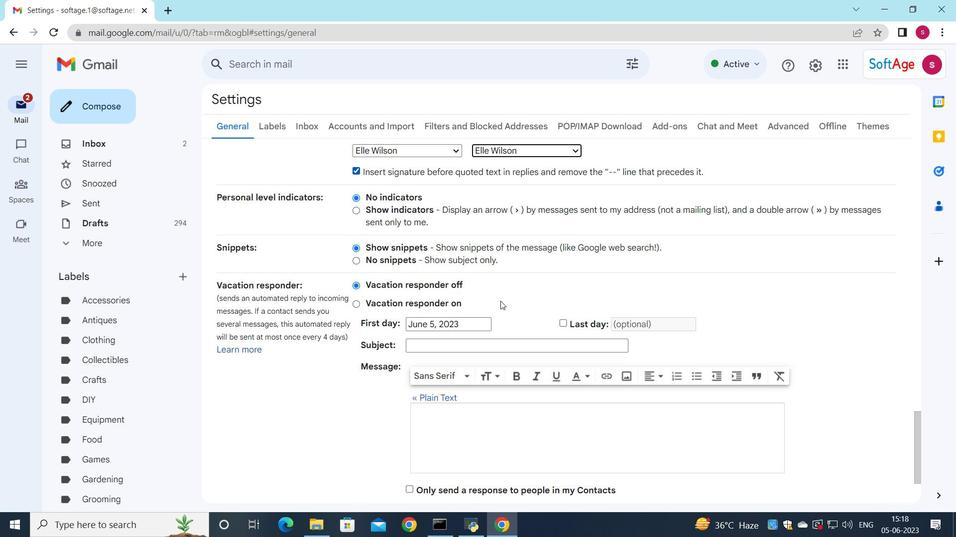 
Action: Mouse scrolled (500, 304) with delta (0, 0)
Screenshot: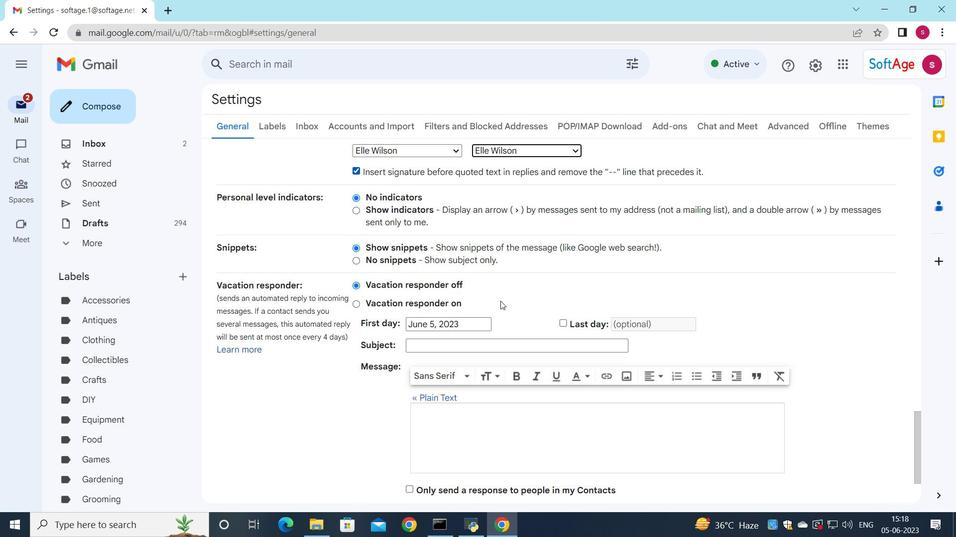 
Action: Mouse moved to (501, 359)
Screenshot: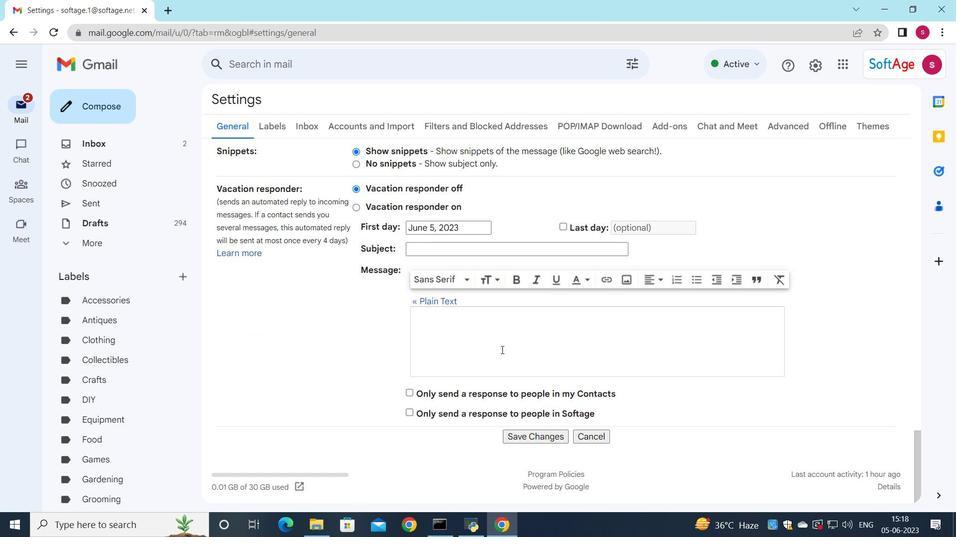 
Action: Mouse scrolled (501, 359) with delta (0, 0)
Screenshot: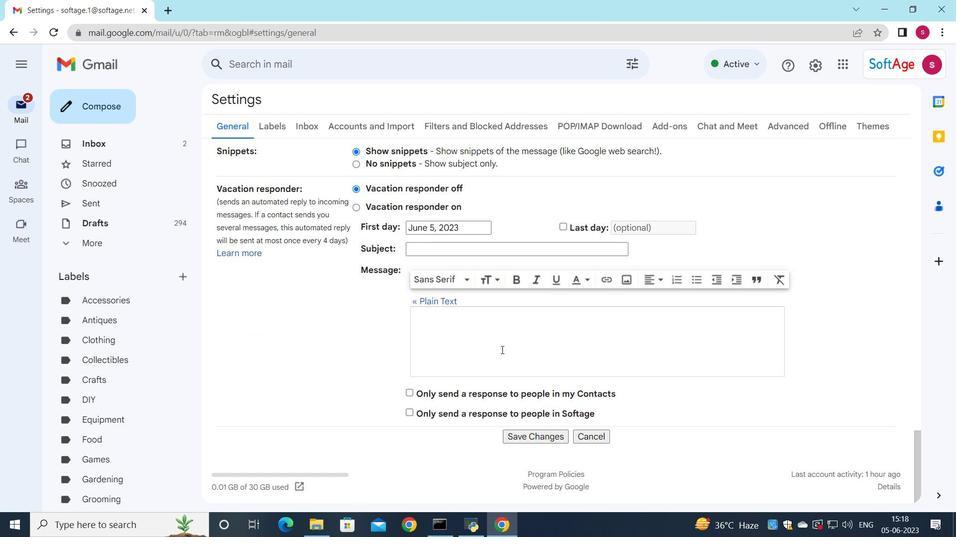 
Action: Mouse moved to (502, 364)
Screenshot: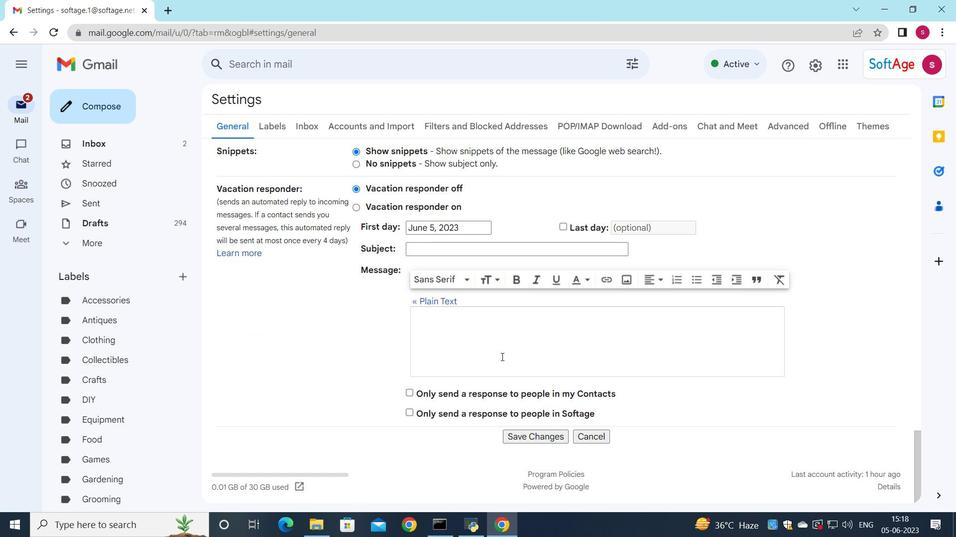 
Action: Mouse scrolled (502, 363) with delta (0, 0)
Screenshot: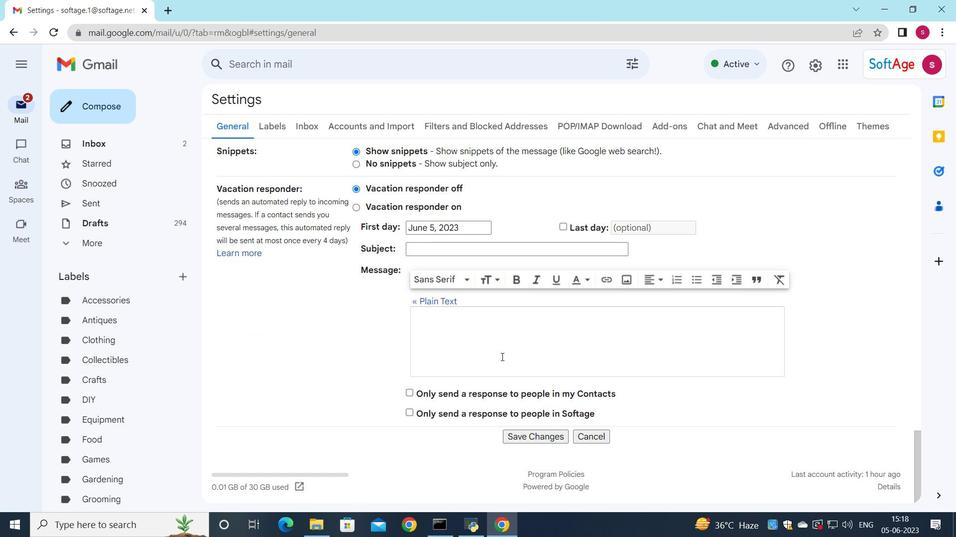 
Action: Mouse moved to (527, 432)
Screenshot: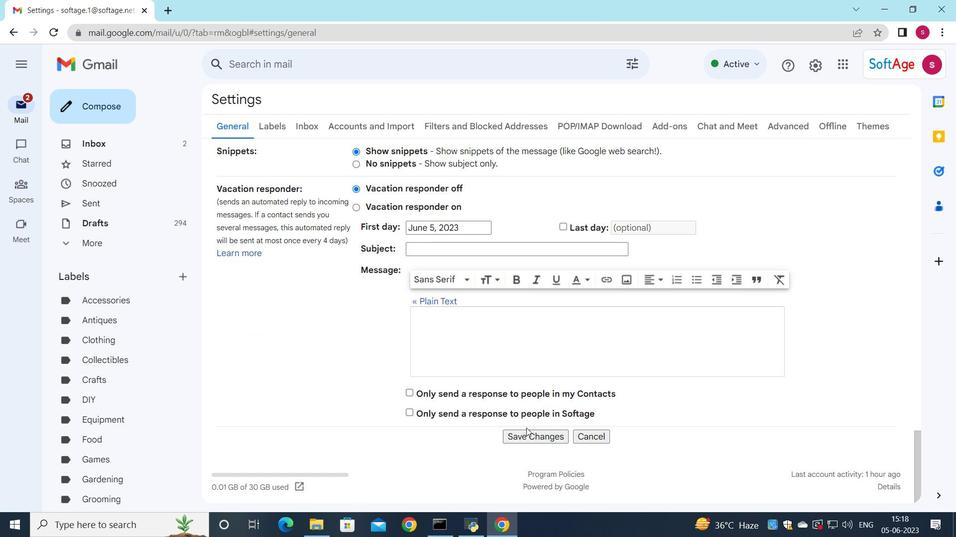 
Action: Mouse pressed left at (527, 432)
Screenshot: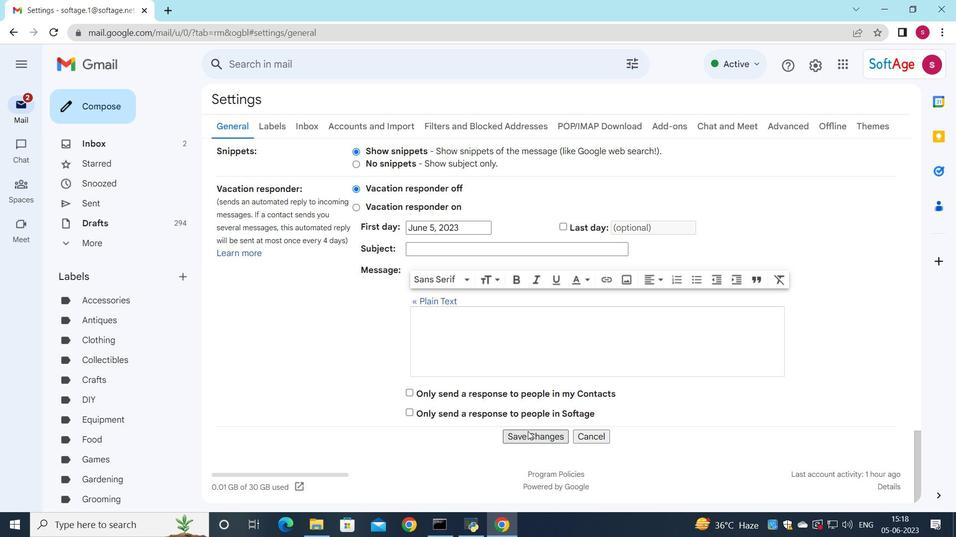 
Action: Mouse moved to (500, 172)
Screenshot: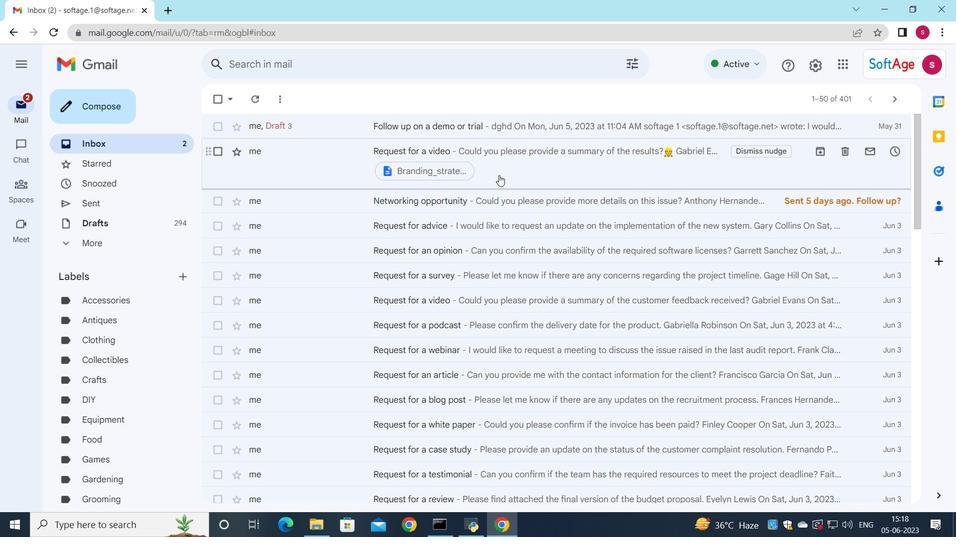 
Action: Mouse pressed left at (500, 172)
Screenshot: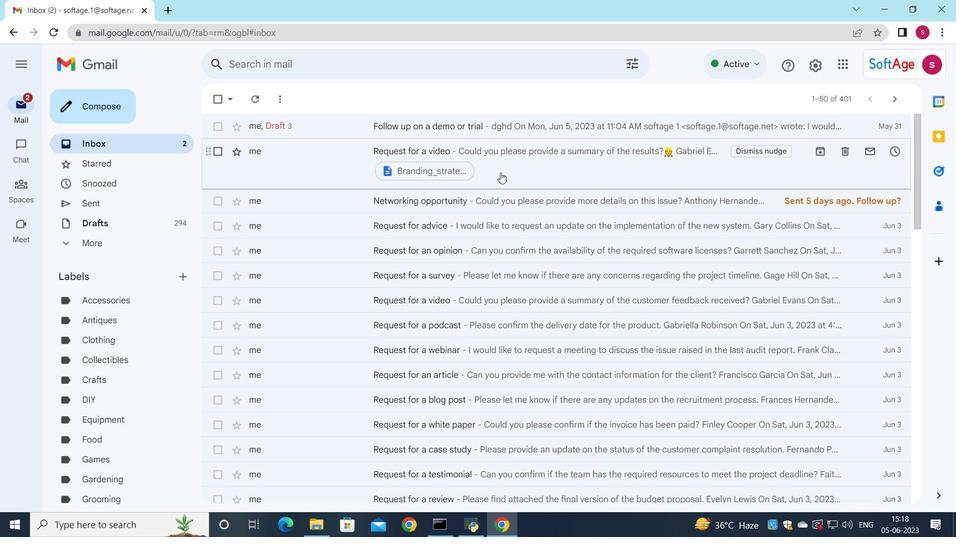 
Action: Mouse moved to (466, 134)
Screenshot: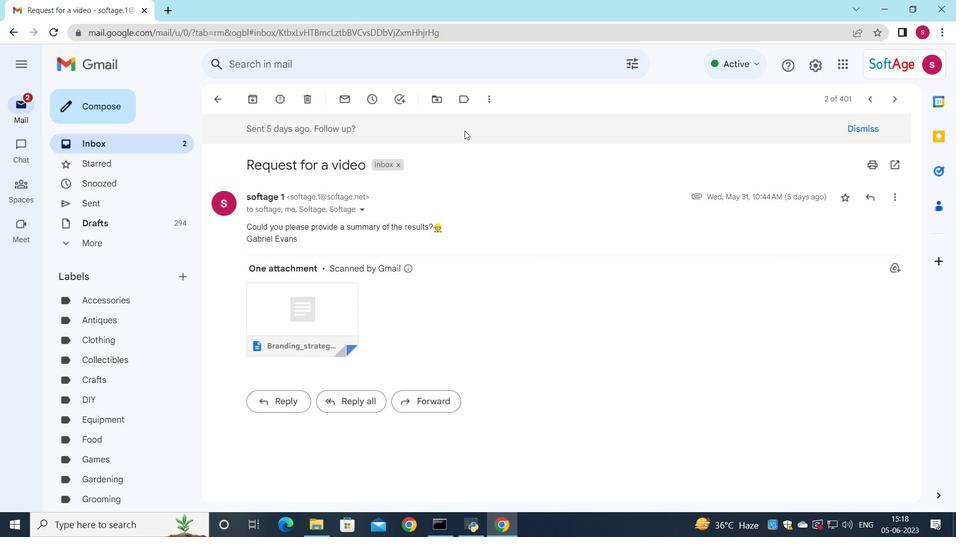 
Action: Mouse scrolled (466, 133) with delta (0, 0)
Screenshot: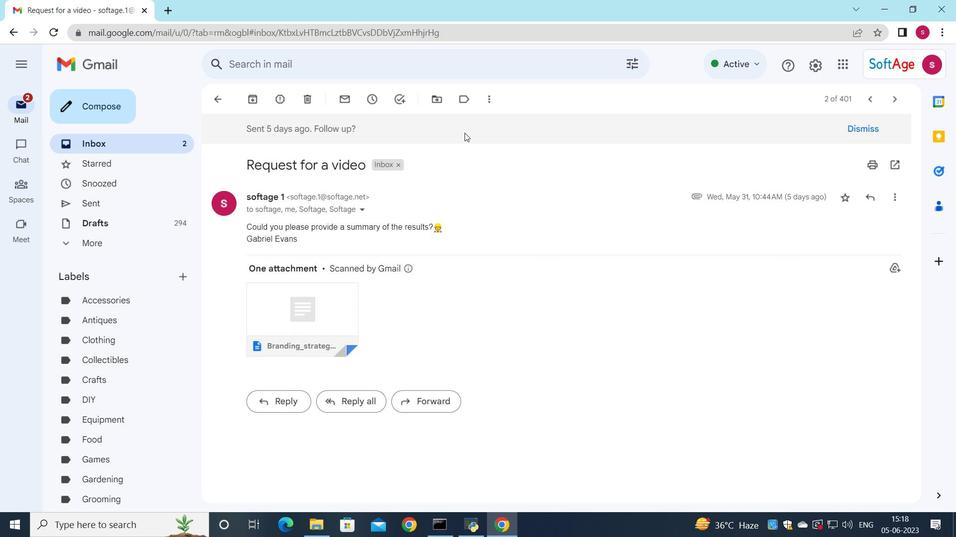 
Action: Mouse moved to (448, 200)
Screenshot: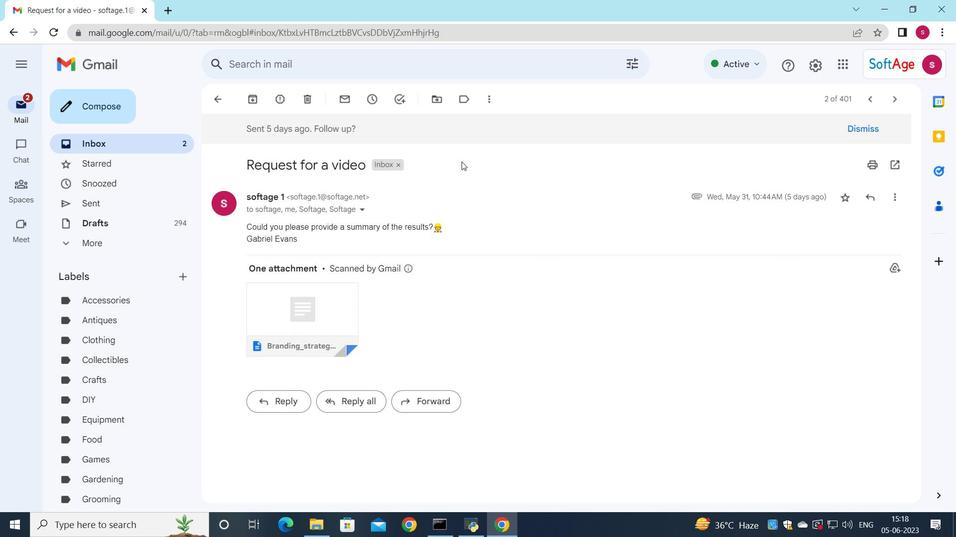 
Action: Mouse scrolled (448, 199) with delta (0, 0)
Screenshot: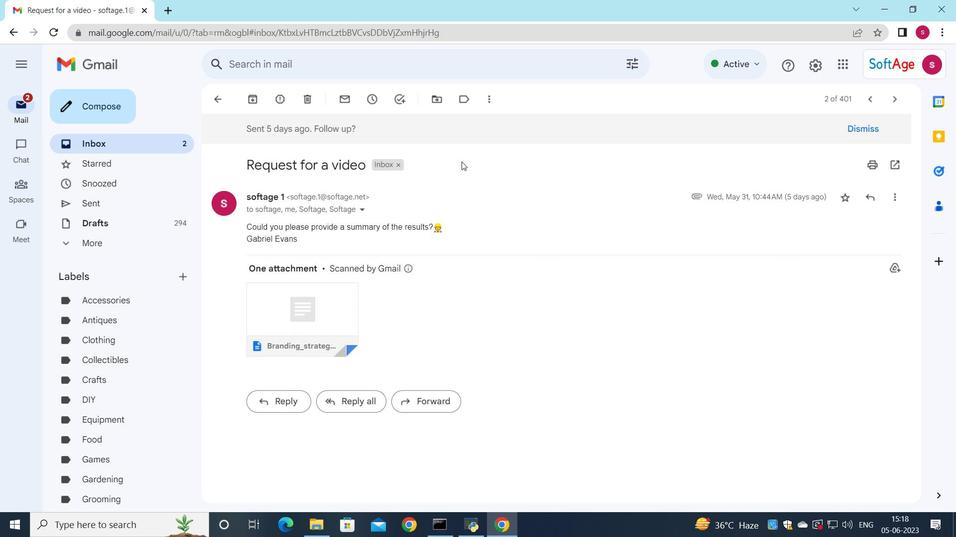 
Action: Mouse moved to (412, 405)
Screenshot: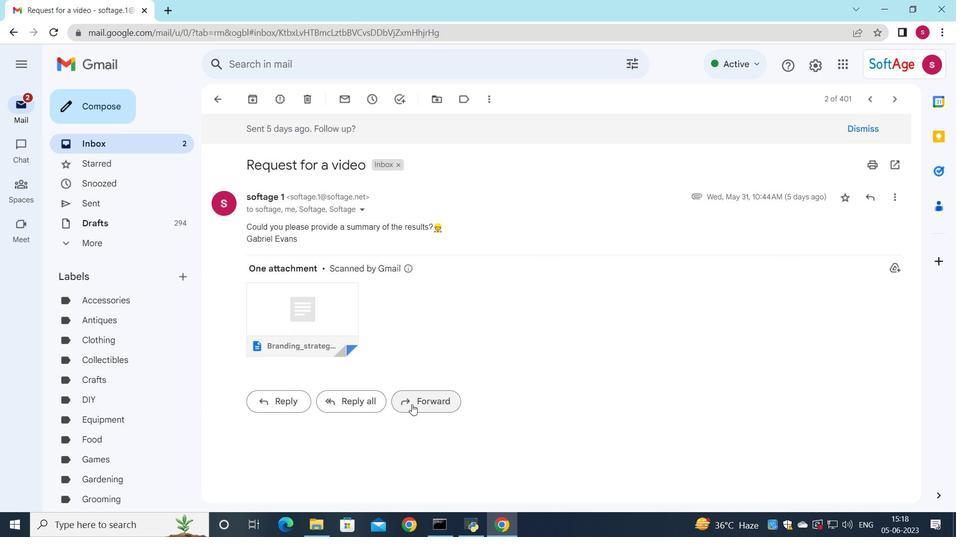 
Action: Mouse pressed left at (412, 405)
Screenshot: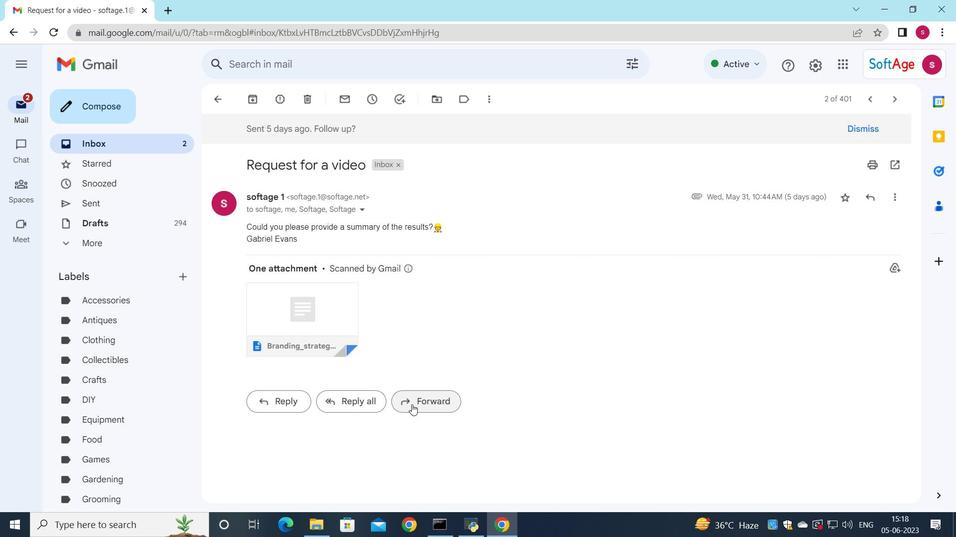 
Action: Mouse moved to (270, 402)
Screenshot: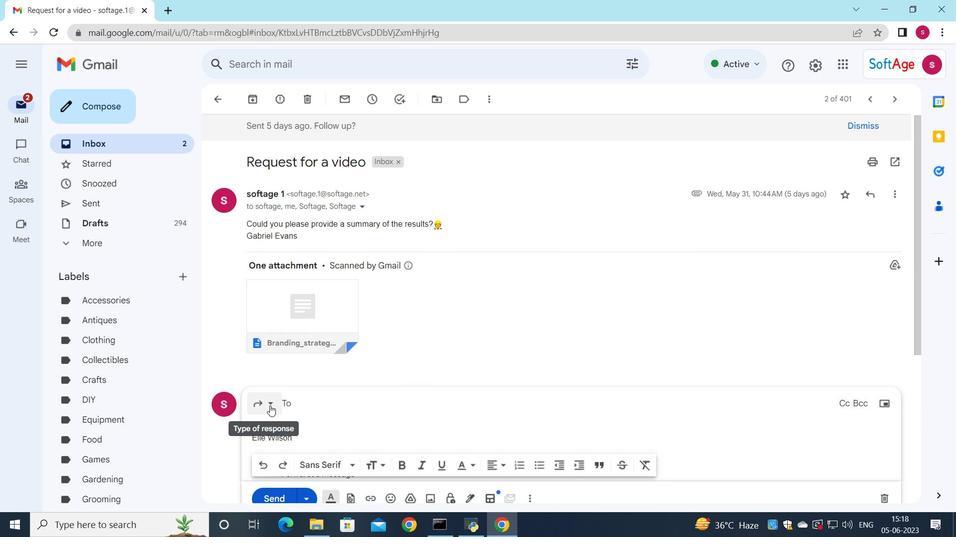 
Action: Mouse pressed left at (270, 402)
Screenshot: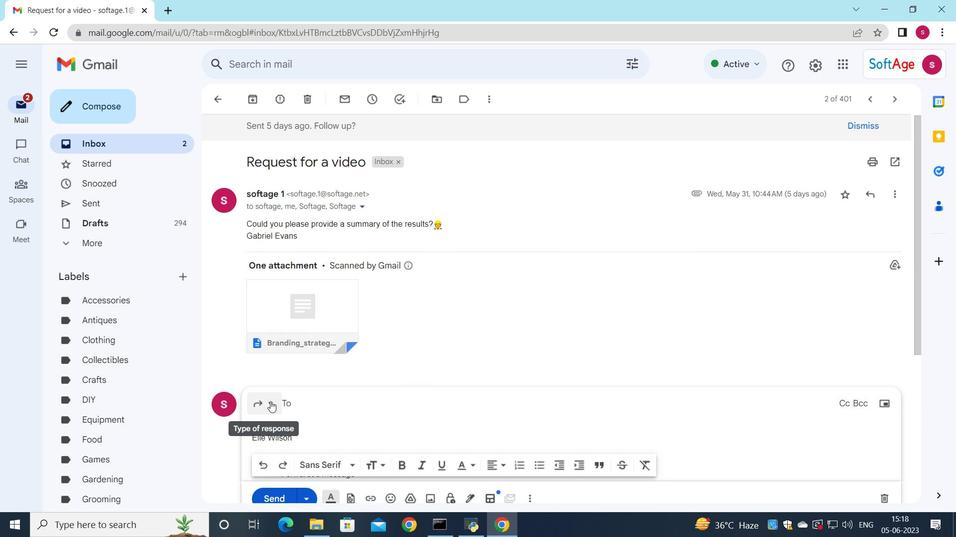 
Action: Mouse moved to (318, 351)
Screenshot: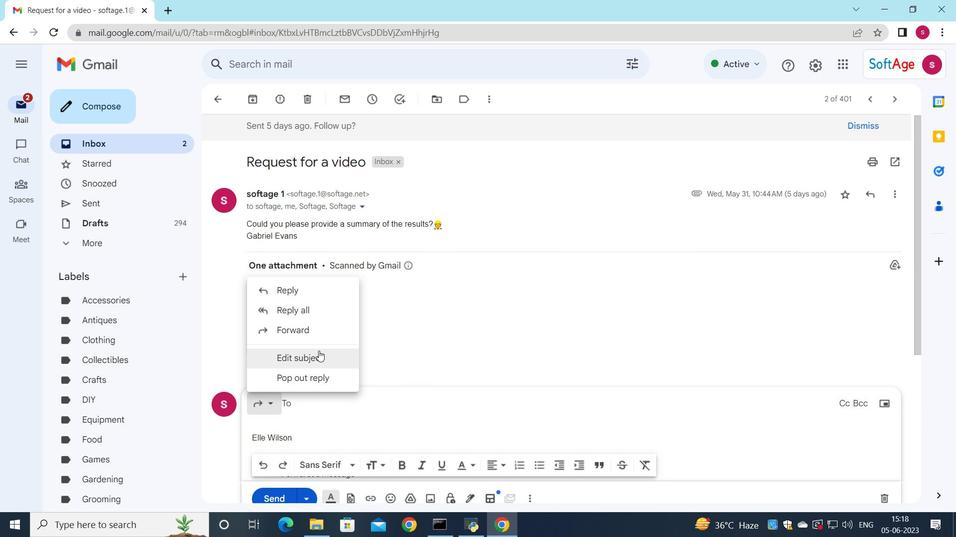 
Action: Mouse pressed left at (318, 351)
Screenshot: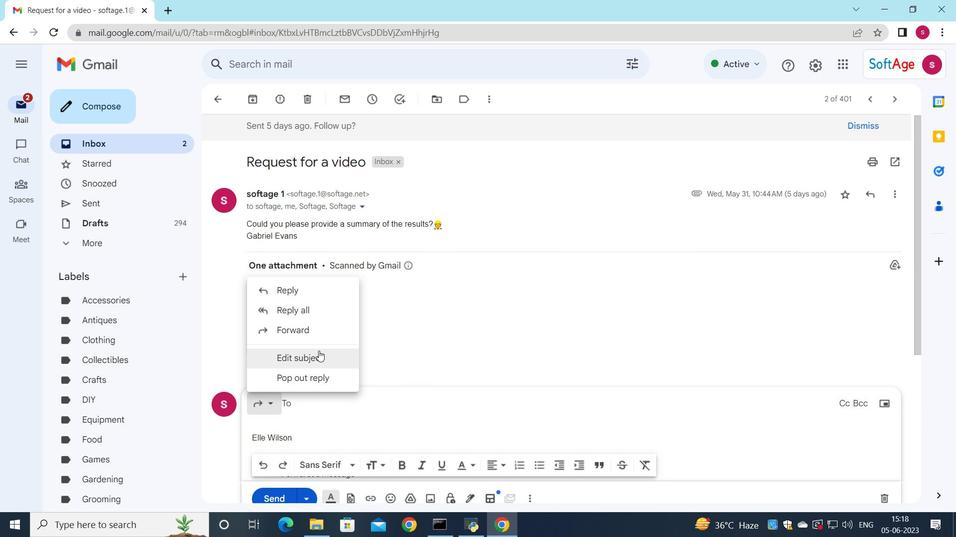
Action: Mouse moved to (651, 226)
Screenshot: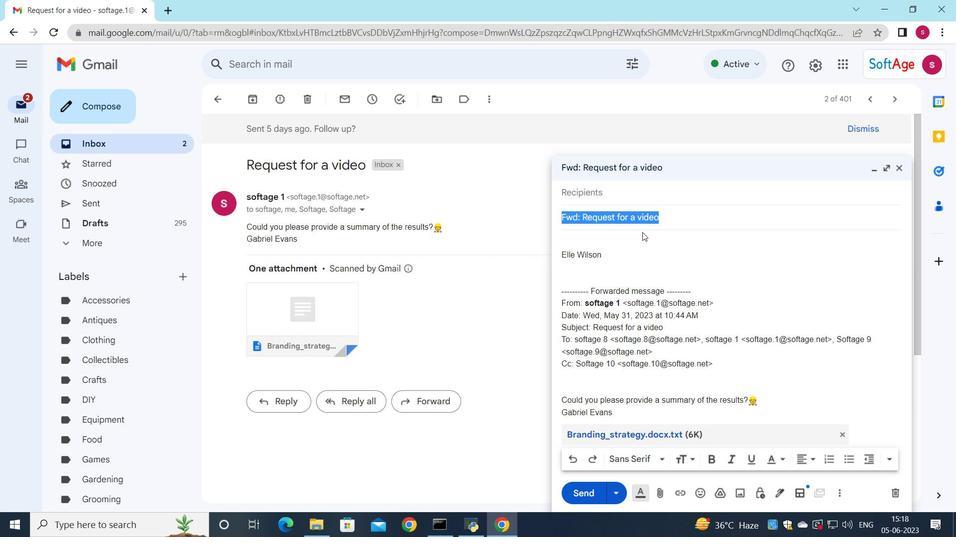 
Action: Key pressed <Key.shift>Interview<Key.space>follow-up
Screenshot: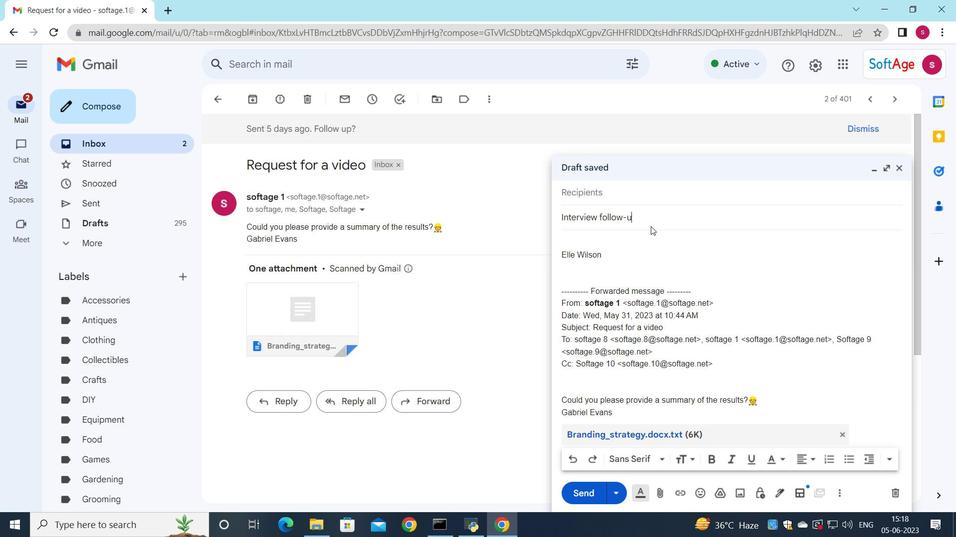 
Action: Mouse moved to (652, 196)
Screenshot: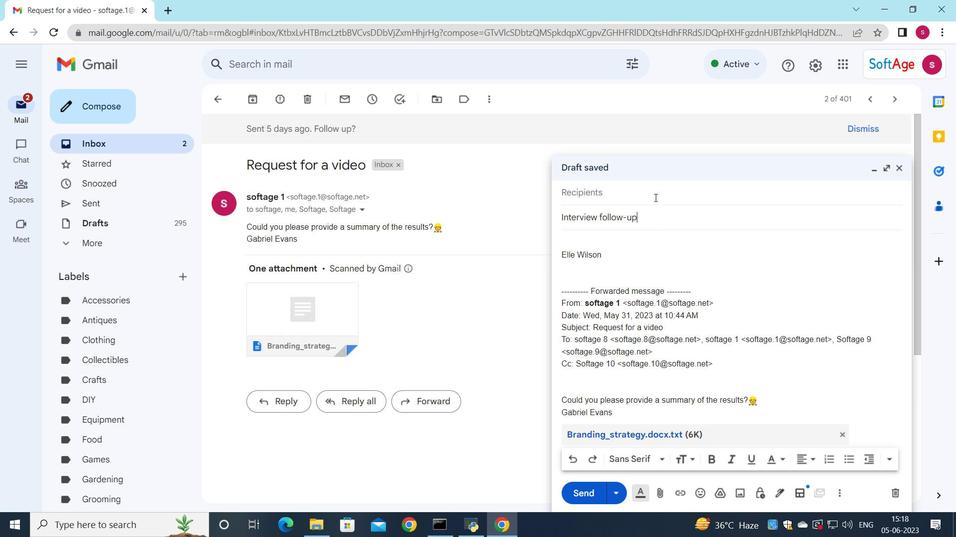 
Action: Mouse pressed left at (652, 196)
Screenshot: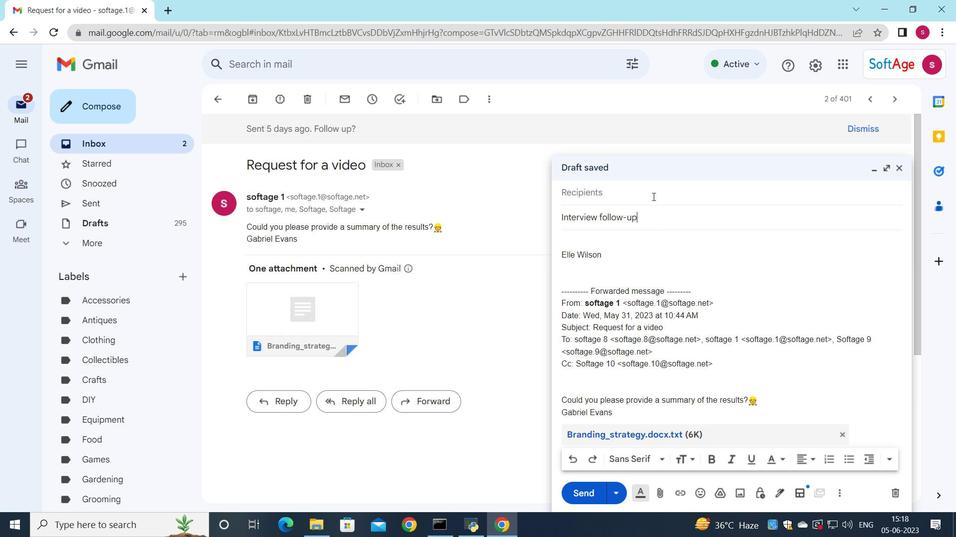 
Action: Key pressed s
Screenshot: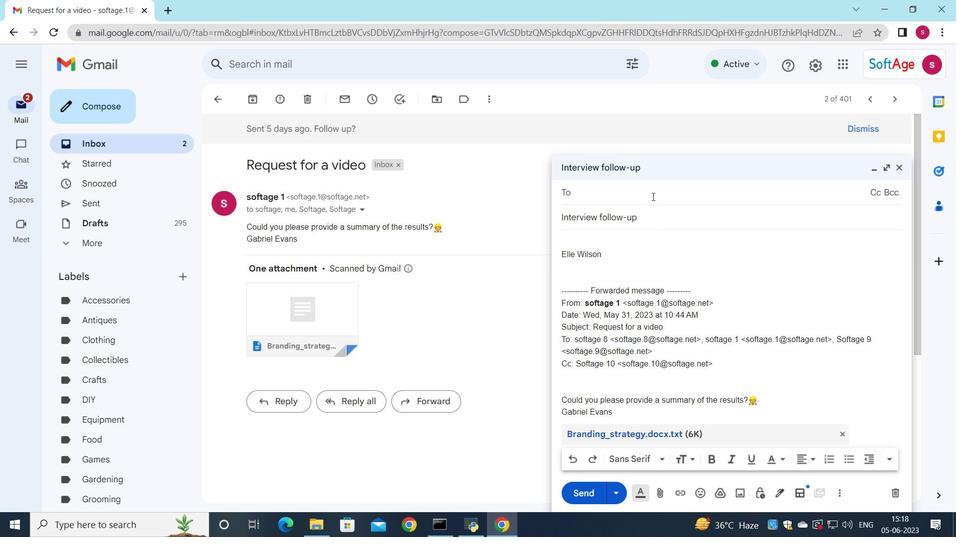 
Action: Mouse moved to (685, 194)
Screenshot: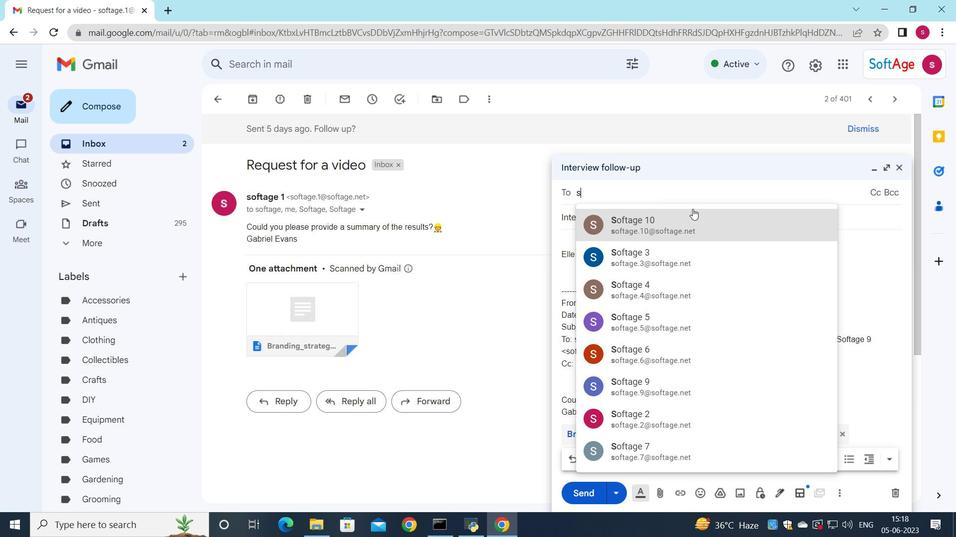 
Action: Key pressed oftage.8
Screenshot: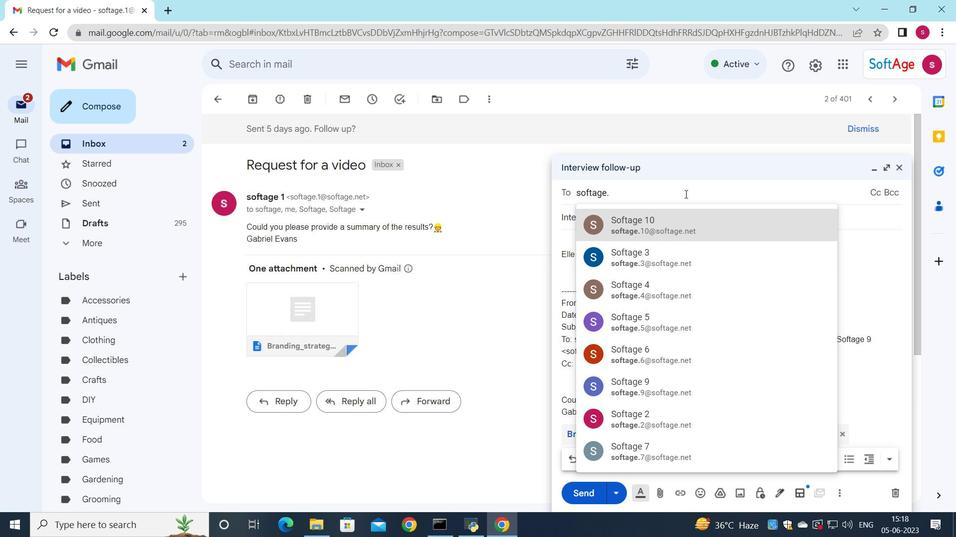 
Action: Mouse moved to (661, 236)
Screenshot: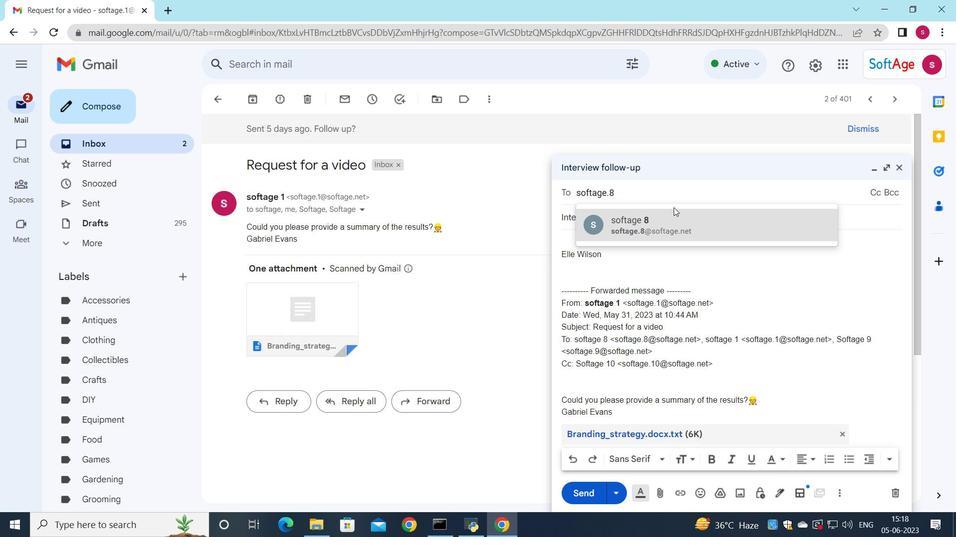 
Action: Mouse pressed left at (661, 236)
Screenshot: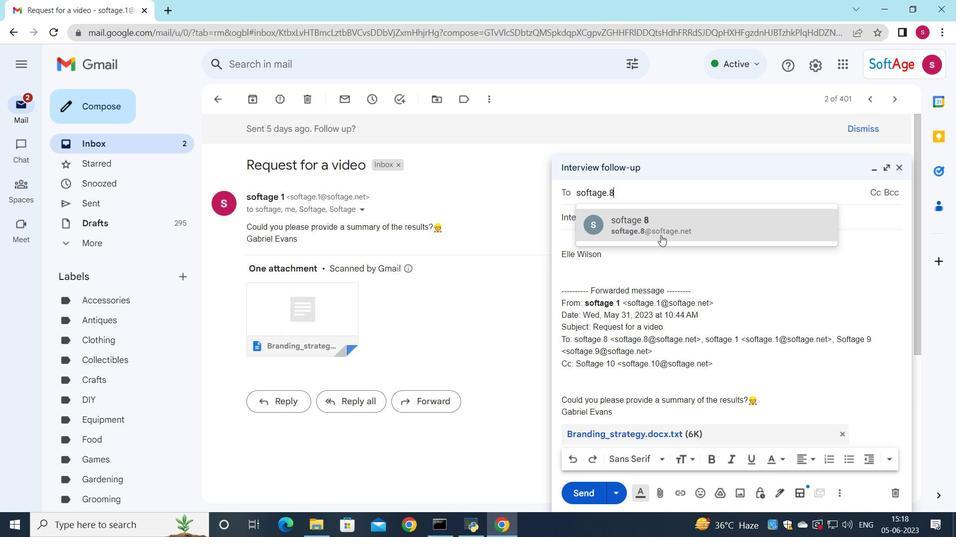 
Action: Mouse moved to (582, 253)
Screenshot: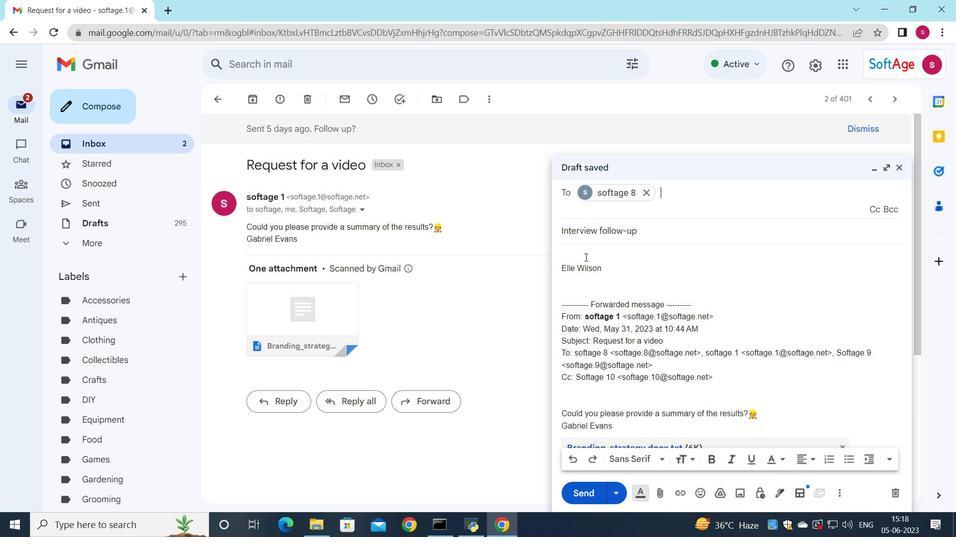 
Action: Mouse pressed left at (582, 253)
Screenshot: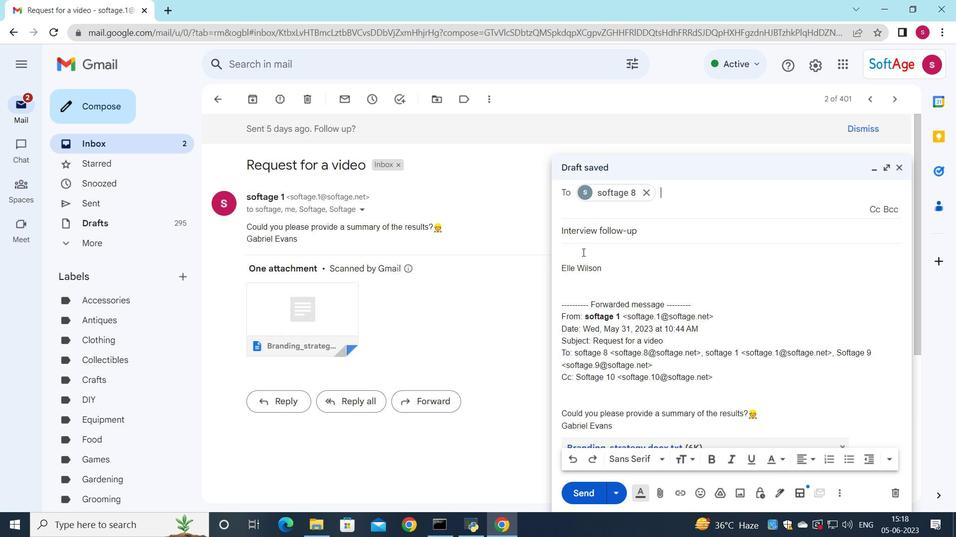
Action: Key pressed <Key.shift>Please<Key.space>confirm<Key.space>your<Key.space>availan<Key.backspace>bility<Key.space>for<Key.space>the<Key.space>meeting<Key.space>scheduled<Key.space>on<Key.space><Key.shift><Key.shift><Key.shift><Key.shift><Key.shift><Key.shift><Key.shift><Key.shift><Key.shift><Key.shift><Key.shift><Key.shift><Key.shift><Key.shift><Key.shift><Key.shift><Key.shift><Key.shift><Key.shift><Key.shift><Key.shift><Key.shift><Key.shift><Key.shift><Key.shift><Key.shift><Key.shift><Key.shift><Key.shift><Key.shift><Key.shift><Key.shift><Key.shift><Key.shift><Key.shift><Key.shift><Key.shift><Key.shift><Key.shift><Key.shift><Key.shift><Key.shift><Key.shift><Key.shift><Key.shift><Key.shift><Key.shift><Key.shift><Key.shift><Key.shift><Key.shift><Key.shift><Key.shift><Key.shift><Key.shift><Key.shift><Key.shift><Key.shift><Key.shift><Key.shift><Key.shift>[]<Key.left>dste<Key.backspace><Key.backspace><Key.backspace>ate<Key.space>and<Key.space>time<Key.right><Key.right>
Screenshot: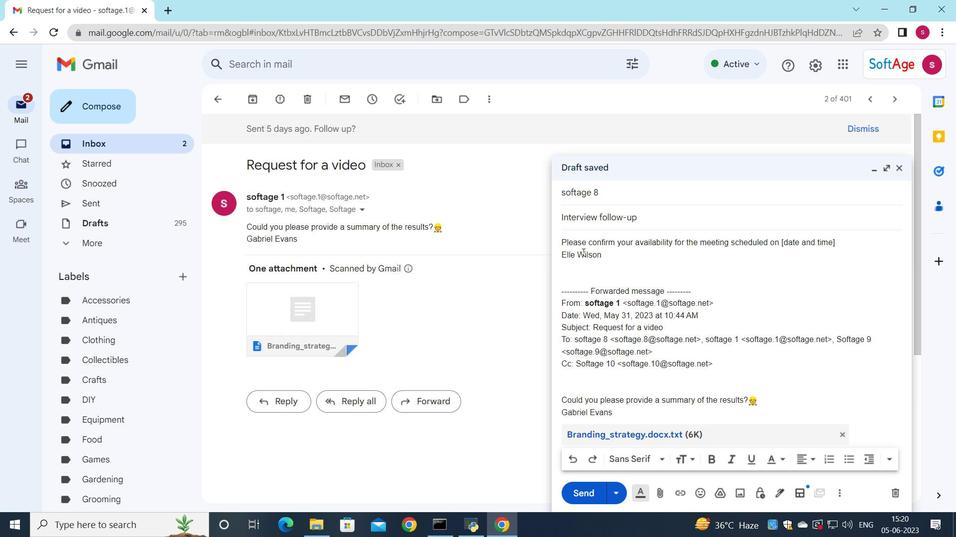 
Action: Mouse moved to (837, 244)
Screenshot: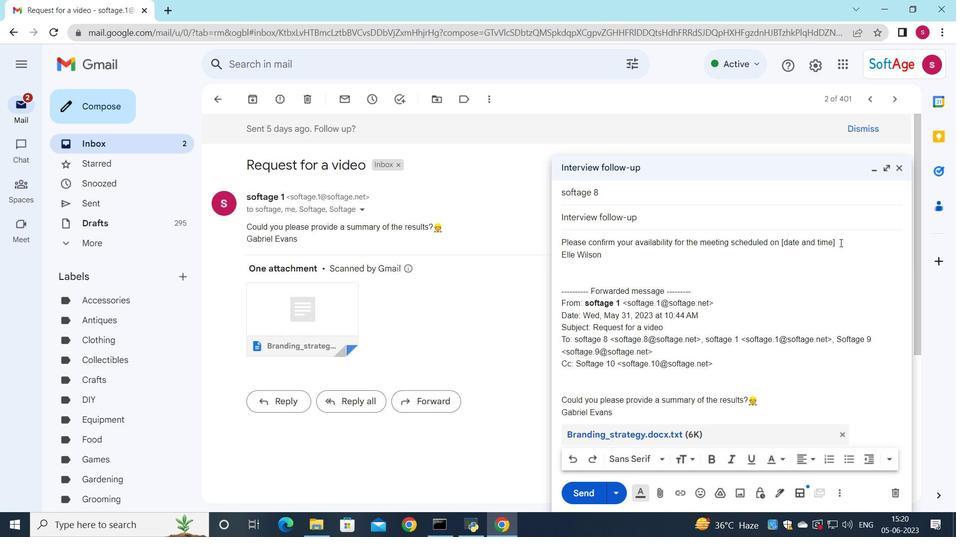 
Action: Mouse pressed left at (837, 244)
Screenshot: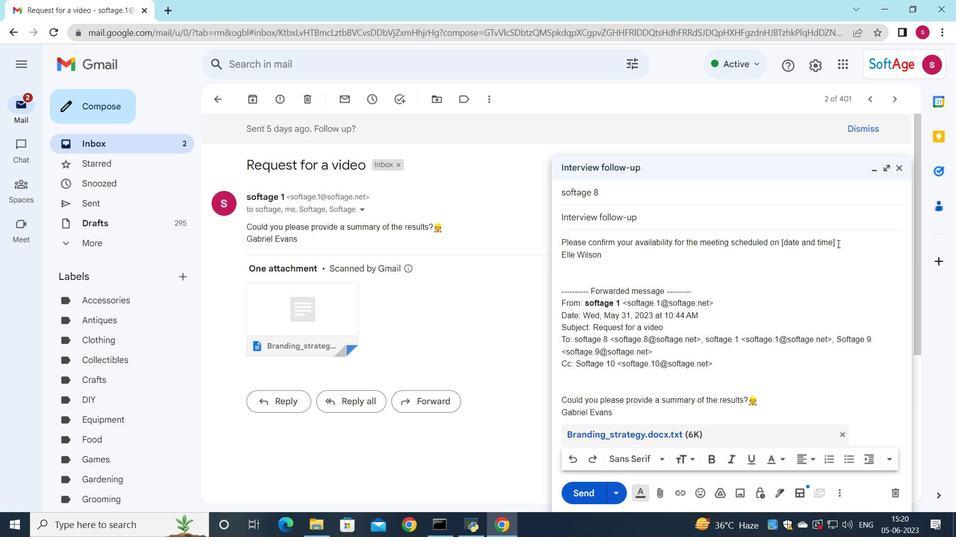 
Action: Key pressed .
Screenshot: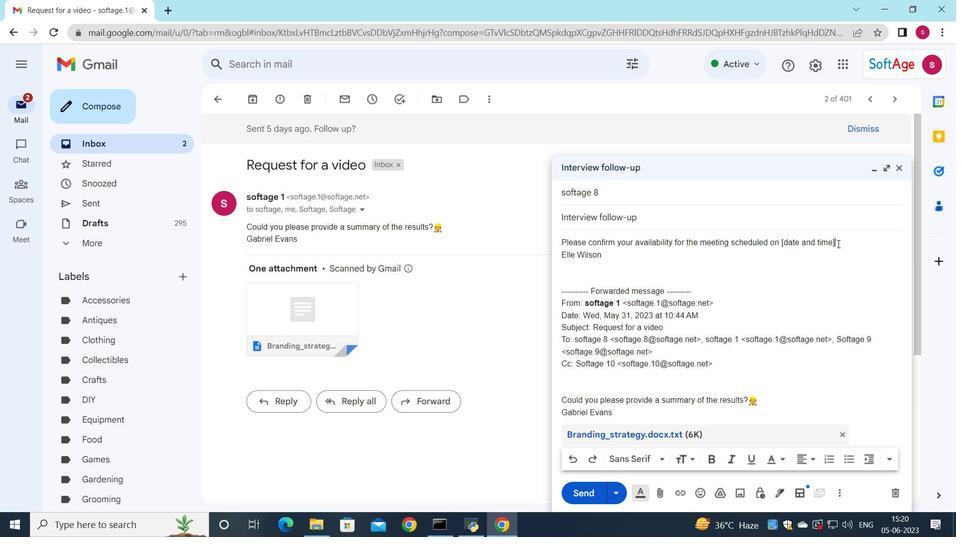 
Action: Mouse moved to (585, 244)
Screenshot: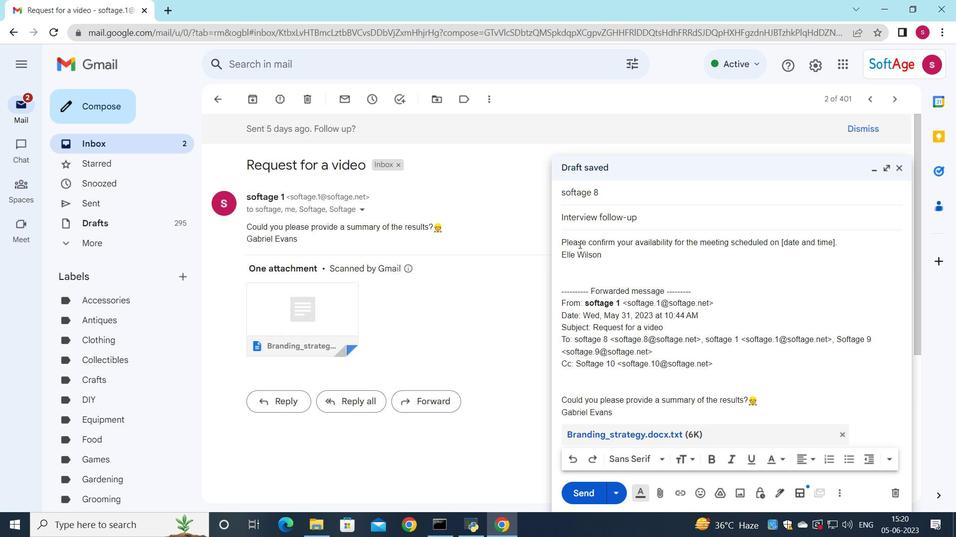 
Action: Mouse pressed left at (585, 244)
Screenshot: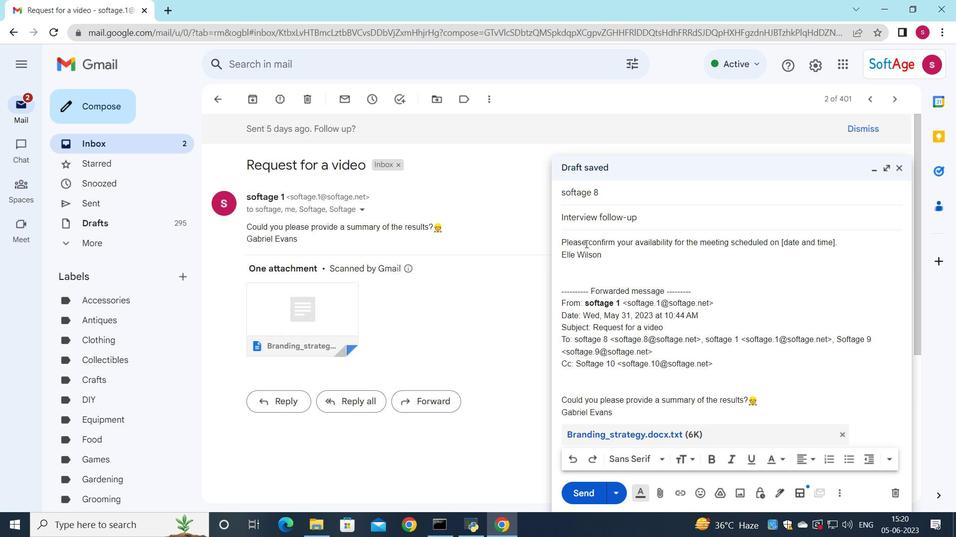
Action: Mouse moved to (785, 459)
Screenshot: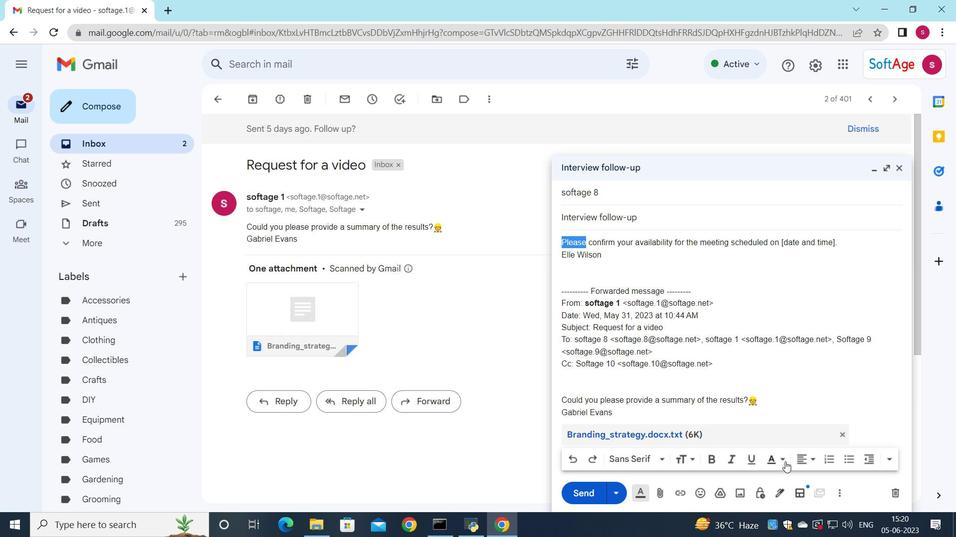 
Action: Mouse pressed left at (785, 459)
Screenshot: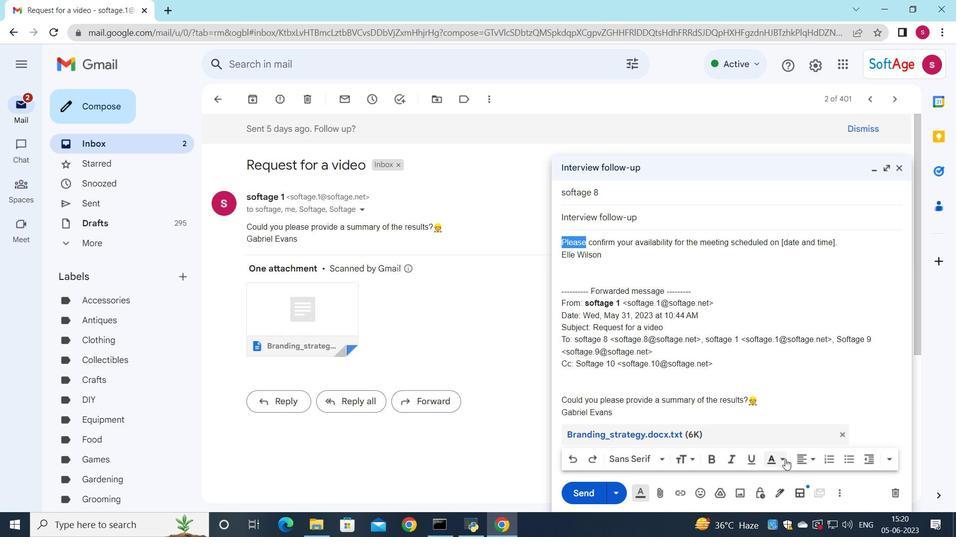 
Action: Mouse moved to (720, 373)
Screenshot: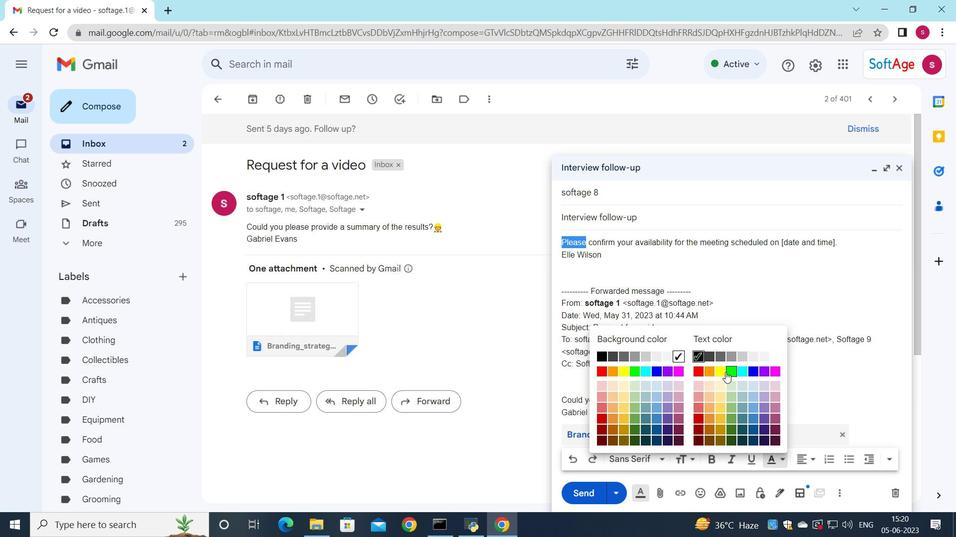 
Action: Mouse pressed left at (720, 373)
Screenshot: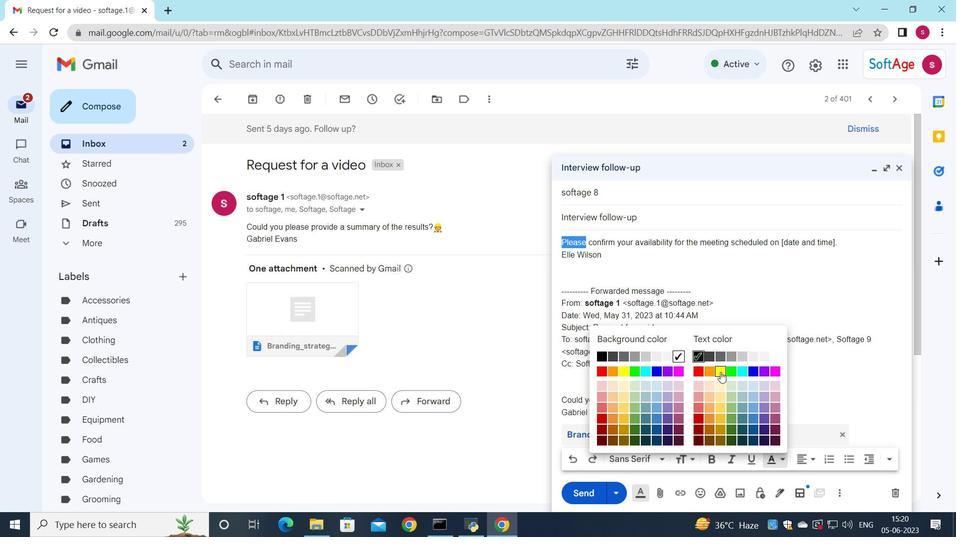 
Action: Mouse moved to (778, 458)
Screenshot: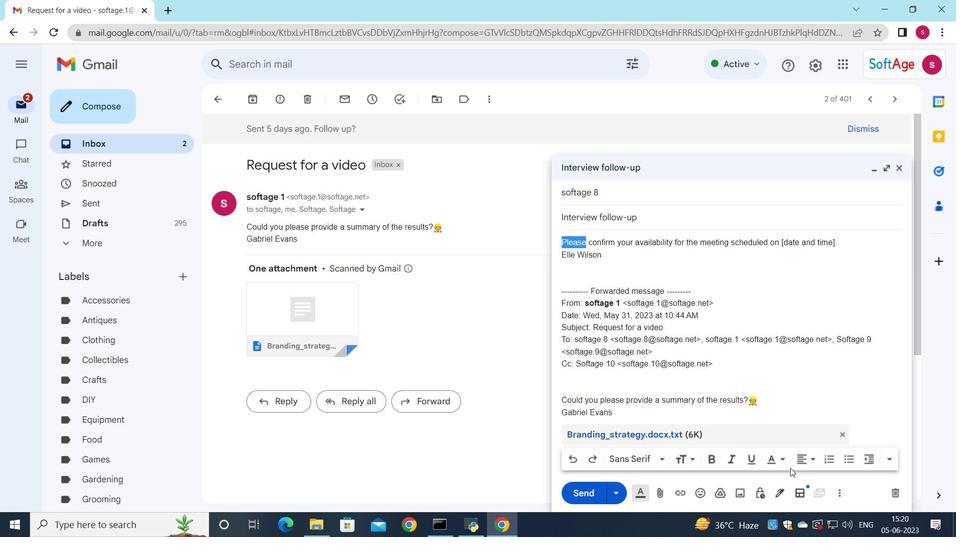 
Action: Mouse pressed left at (778, 458)
Screenshot: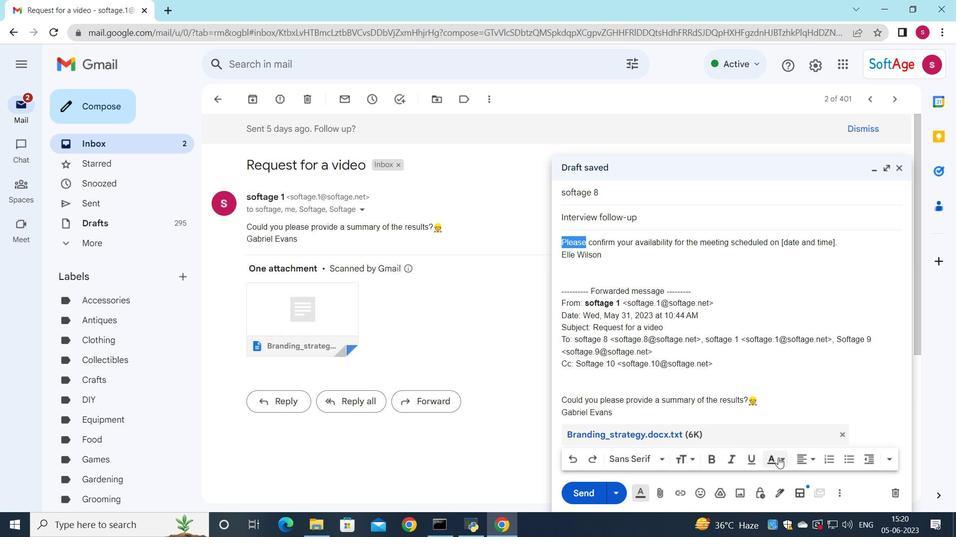 
Action: Mouse moved to (656, 373)
Screenshot: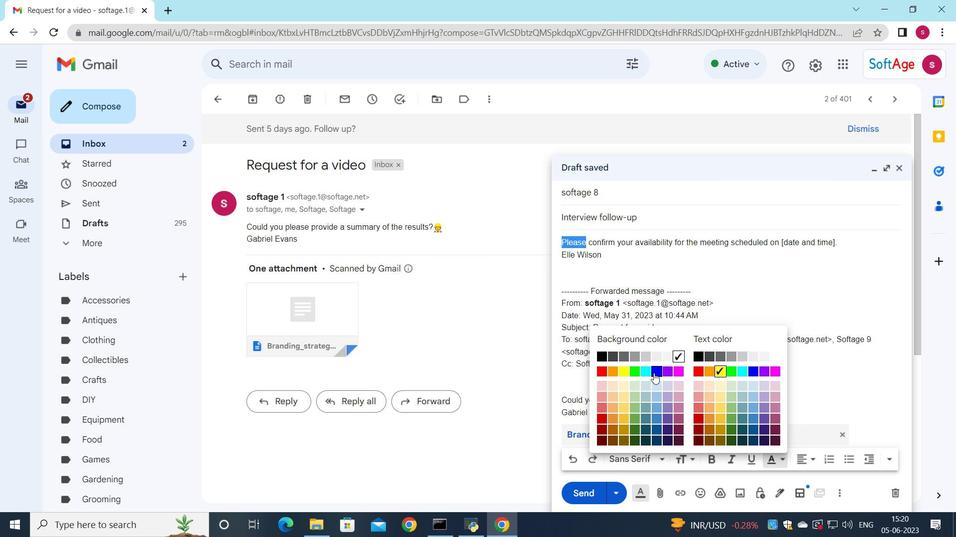 
Action: Mouse pressed left at (656, 373)
Screenshot: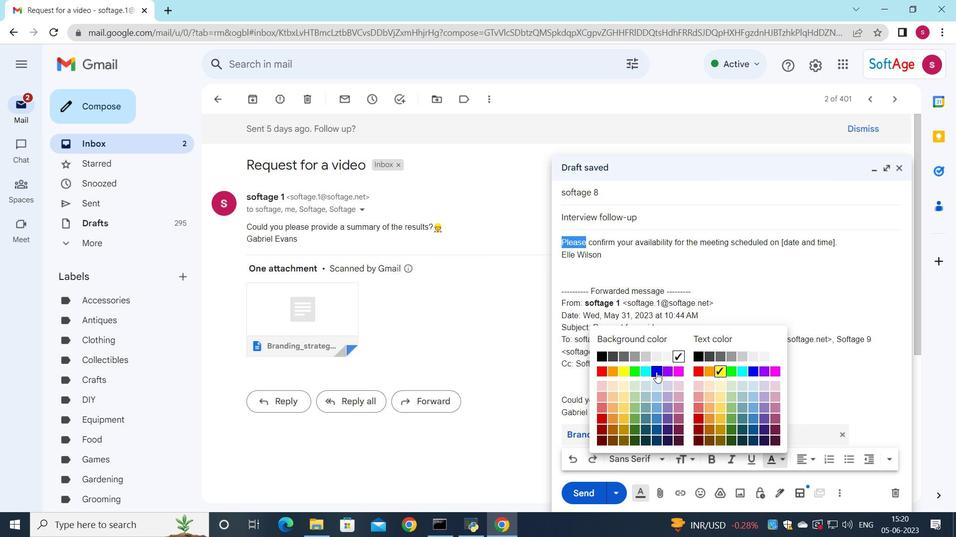 
Action: Mouse moved to (574, 482)
Screenshot: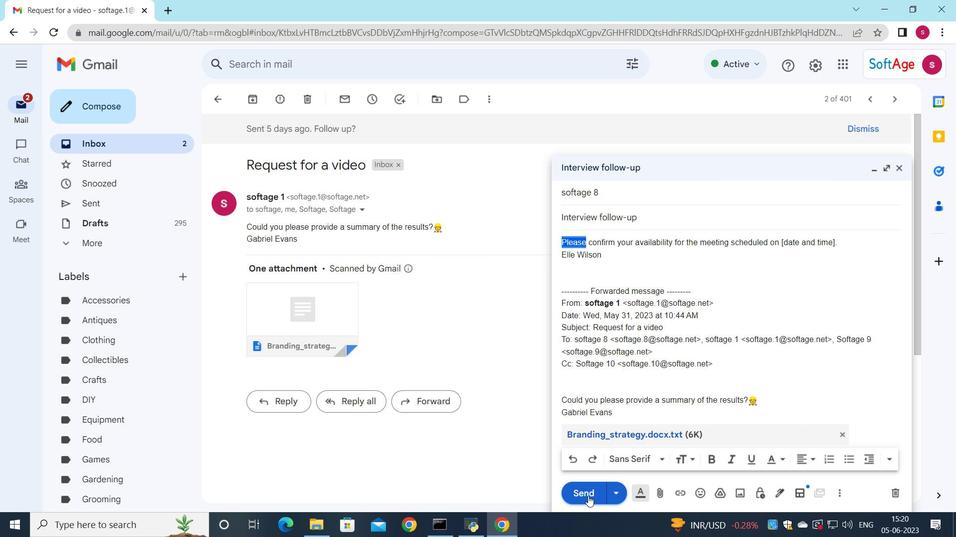 
Action: Mouse pressed left at (574, 482)
Screenshot: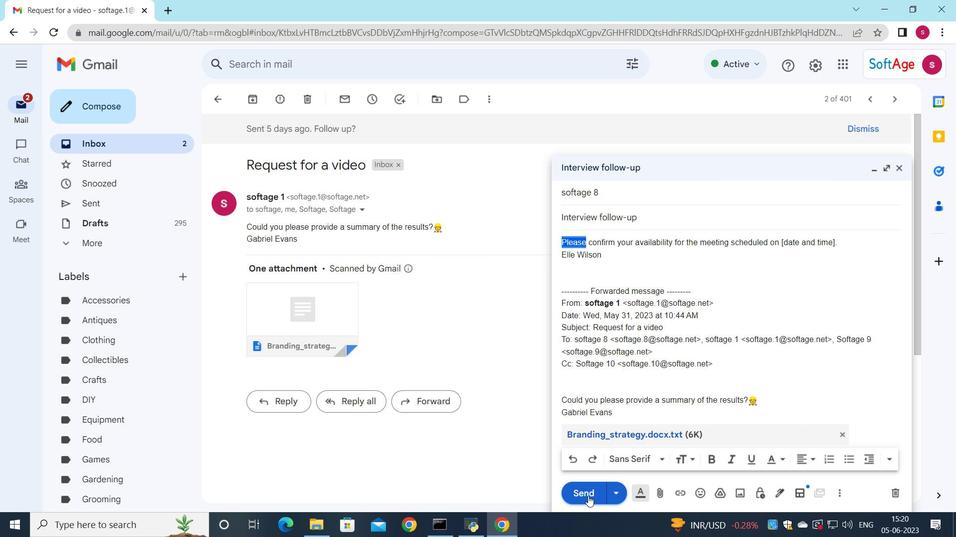 
Action: Mouse moved to (585, 241)
Screenshot: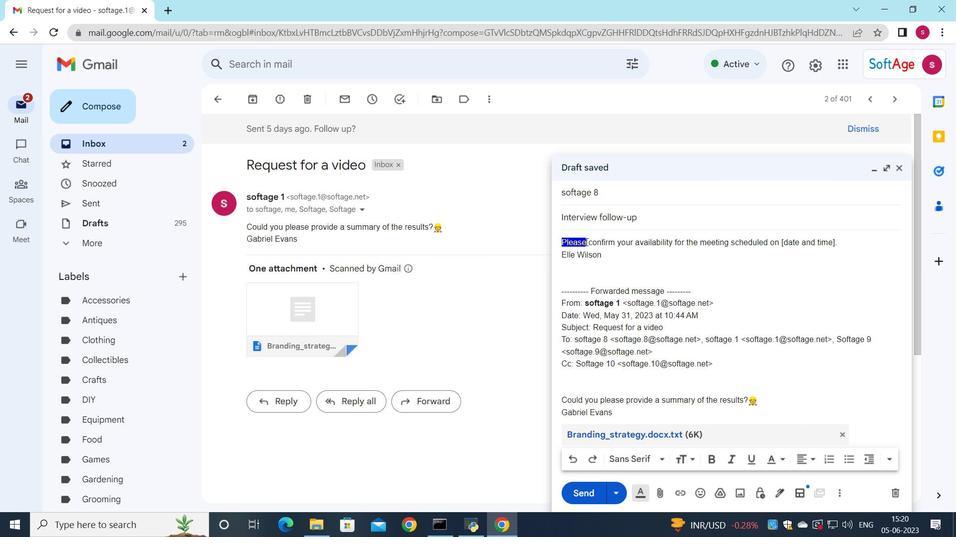 
Action: Mouse pressed left at (585, 241)
Screenshot: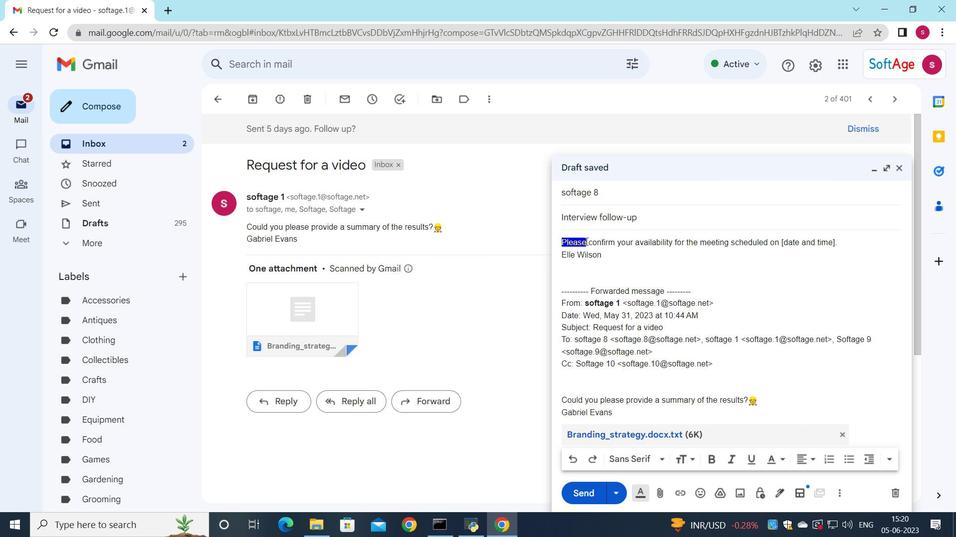 
Action: Mouse moved to (577, 490)
Screenshot: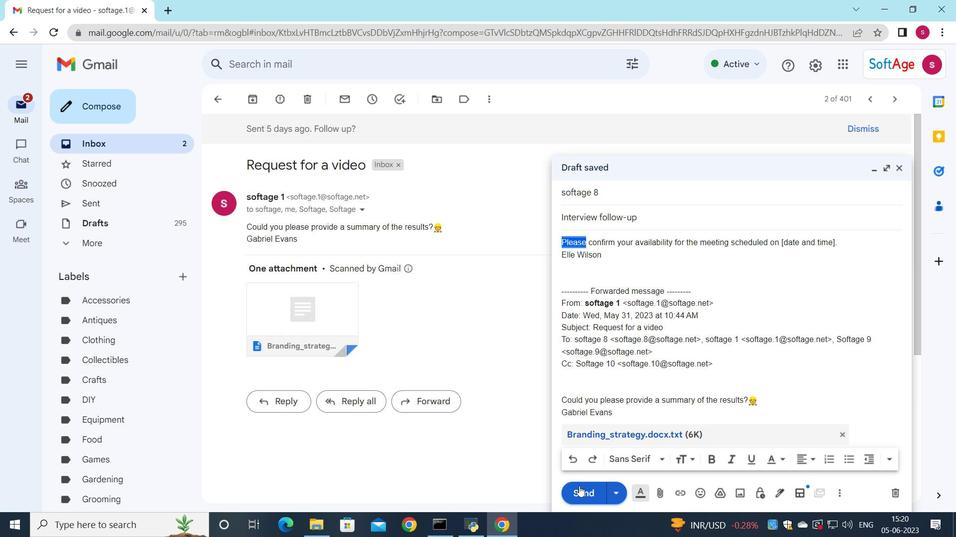 
Action: Mouse pressed left at (577, 490)
Screenshot: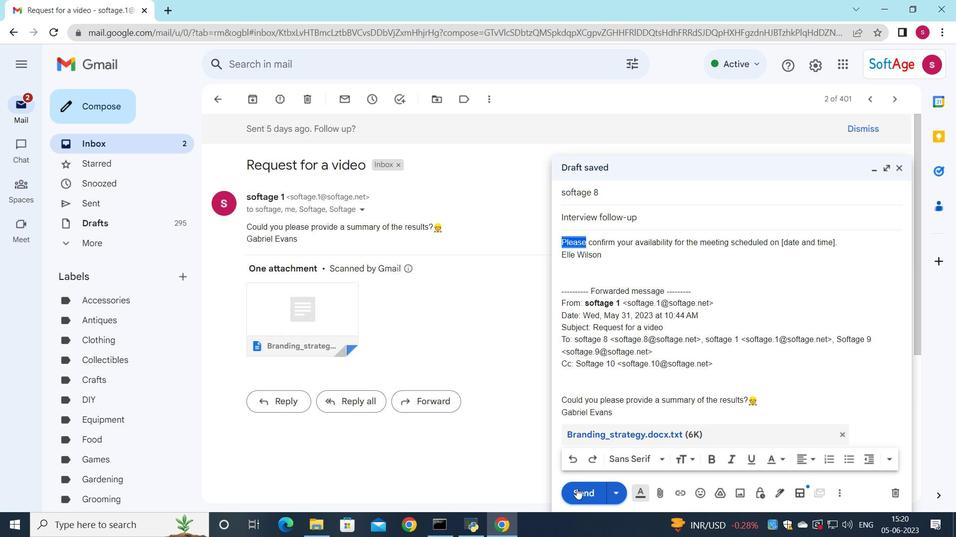 
Action: Mouse moved to (584, 339)
Screenshot: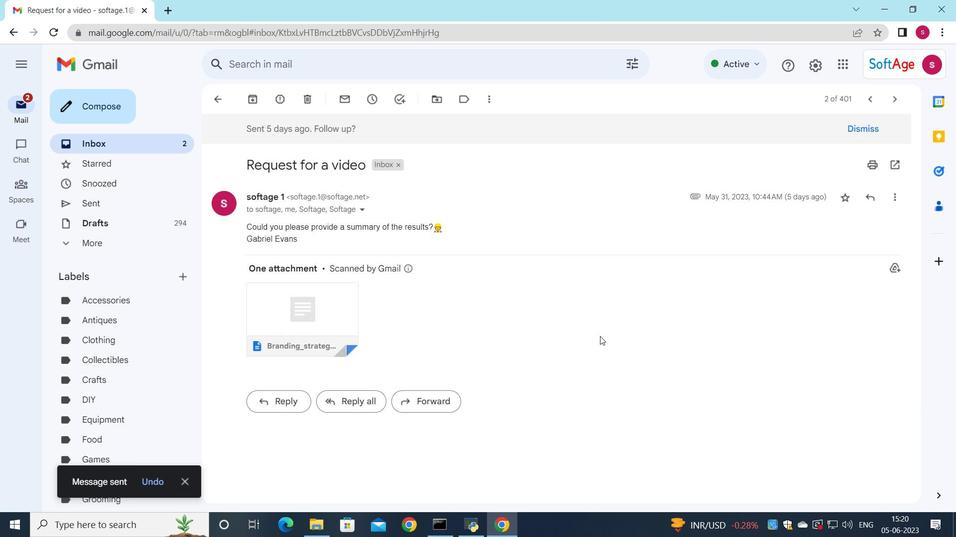 
